 Task: For heading Arial black with underline.  font size for heading18,  'Change the font style of data to'Calibri.  and font size to 9,  Change the alignment of both headline & data to Align center.  In the sheet  Catalyst Sales log 
Action: Mouse moved to (157, 127)
Screenshot: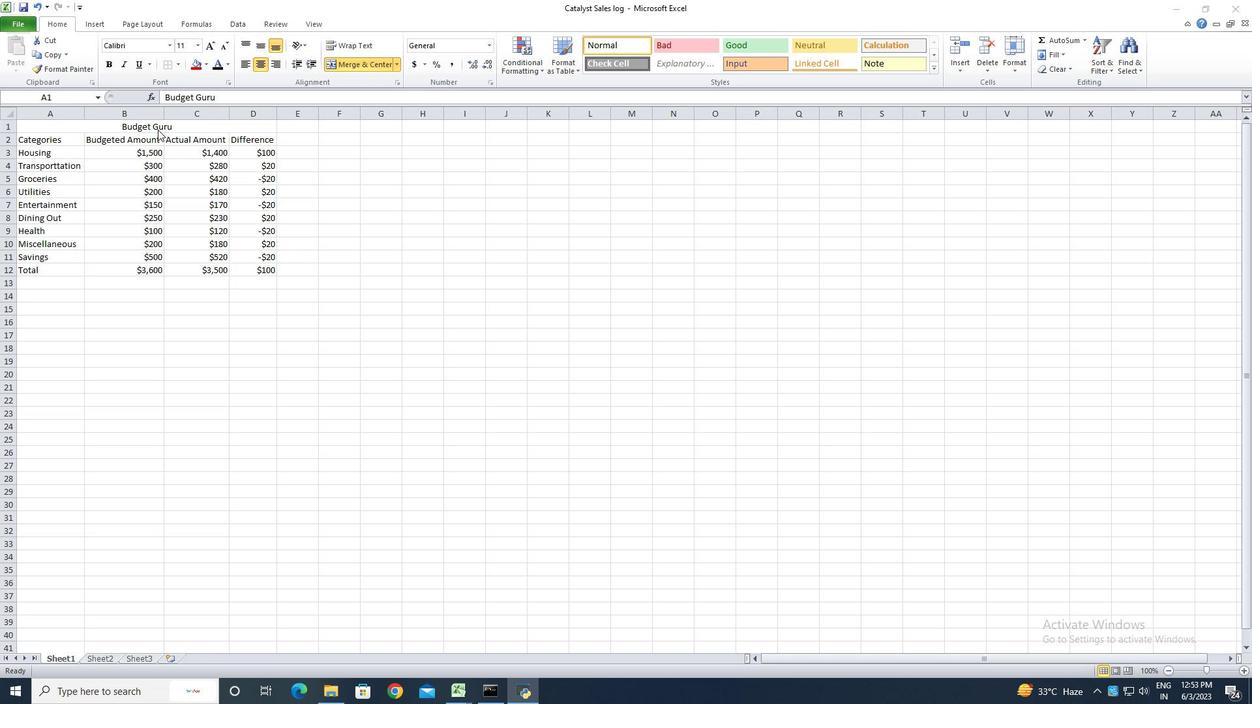 
Action: Mouse pressed left at (157, 127)
Screenshot: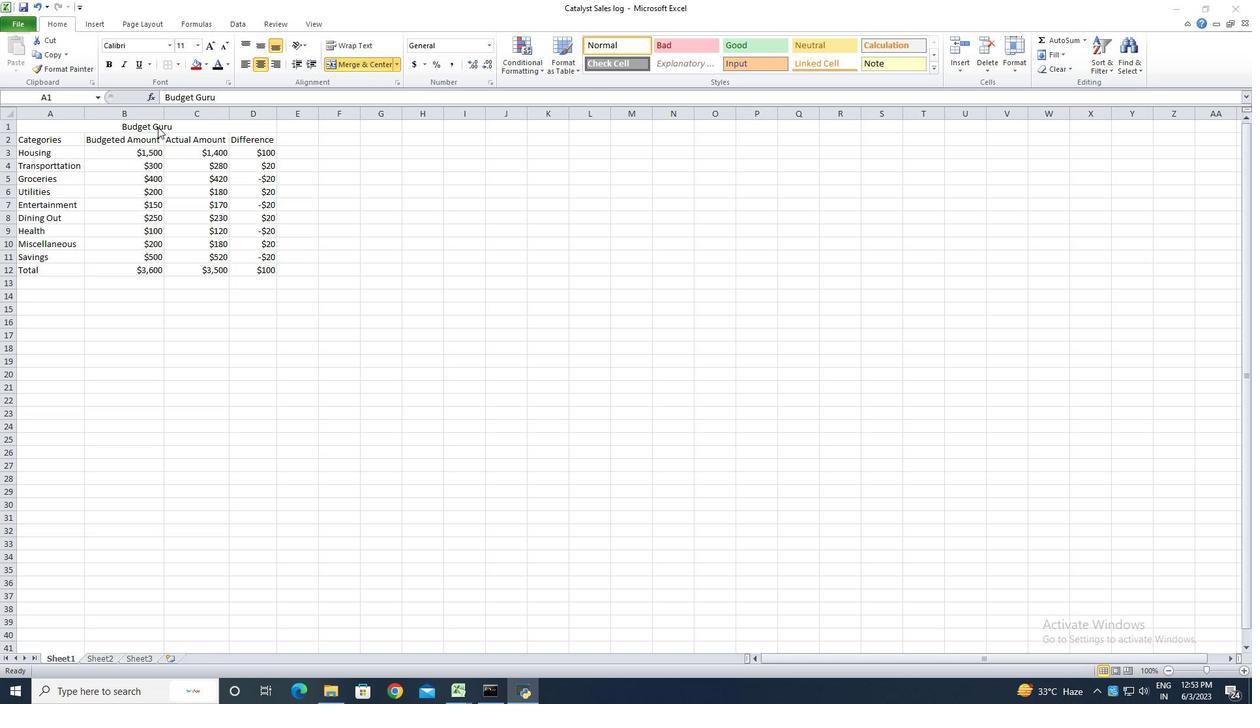 
Action: Mouse moved to (171, 45)
Screenshot: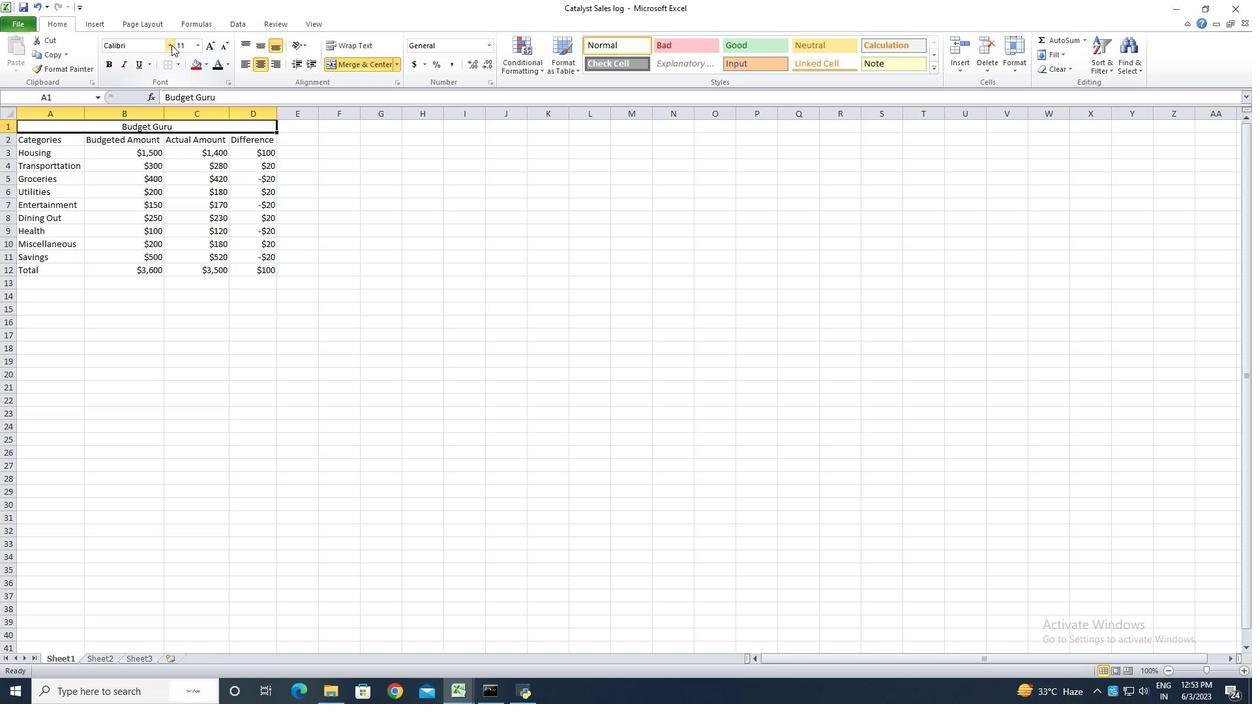 
Action: Mouse pressed left at (171, 45)
Screenshot: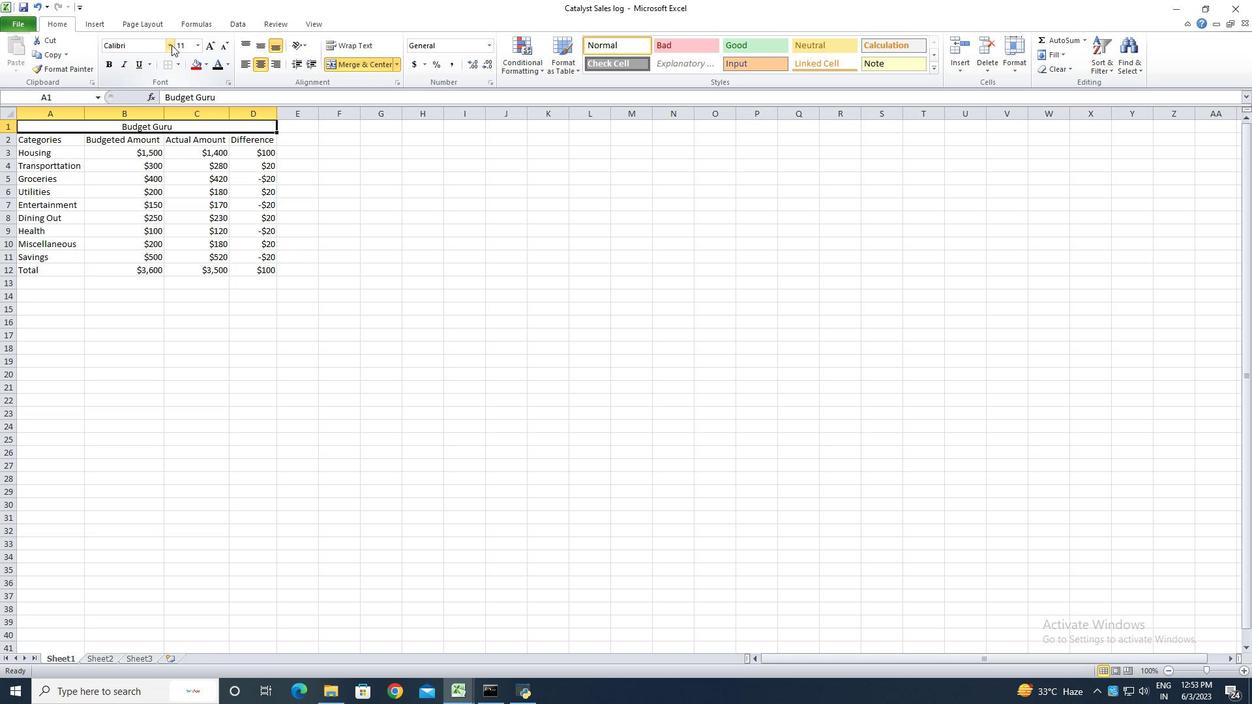 
Action: Mouse moved to (145, 165)
Screenshot: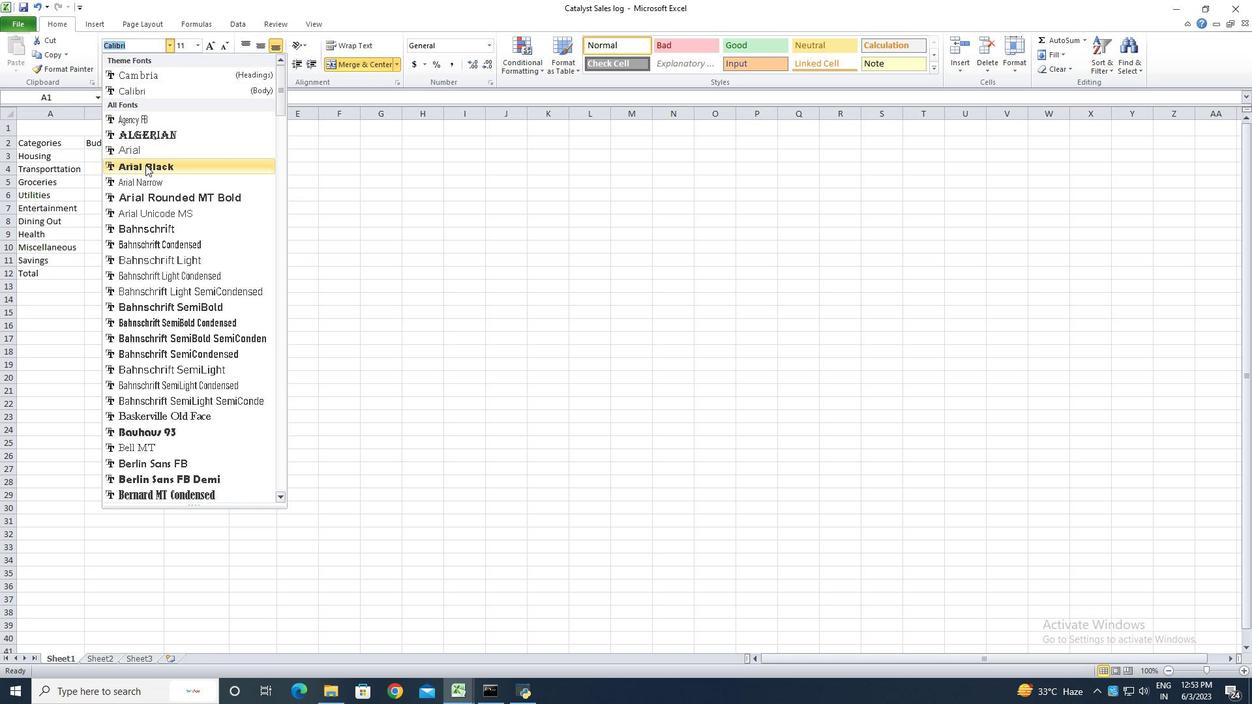 
Action: Mouse pressed left at (145, 165)
Screenshot: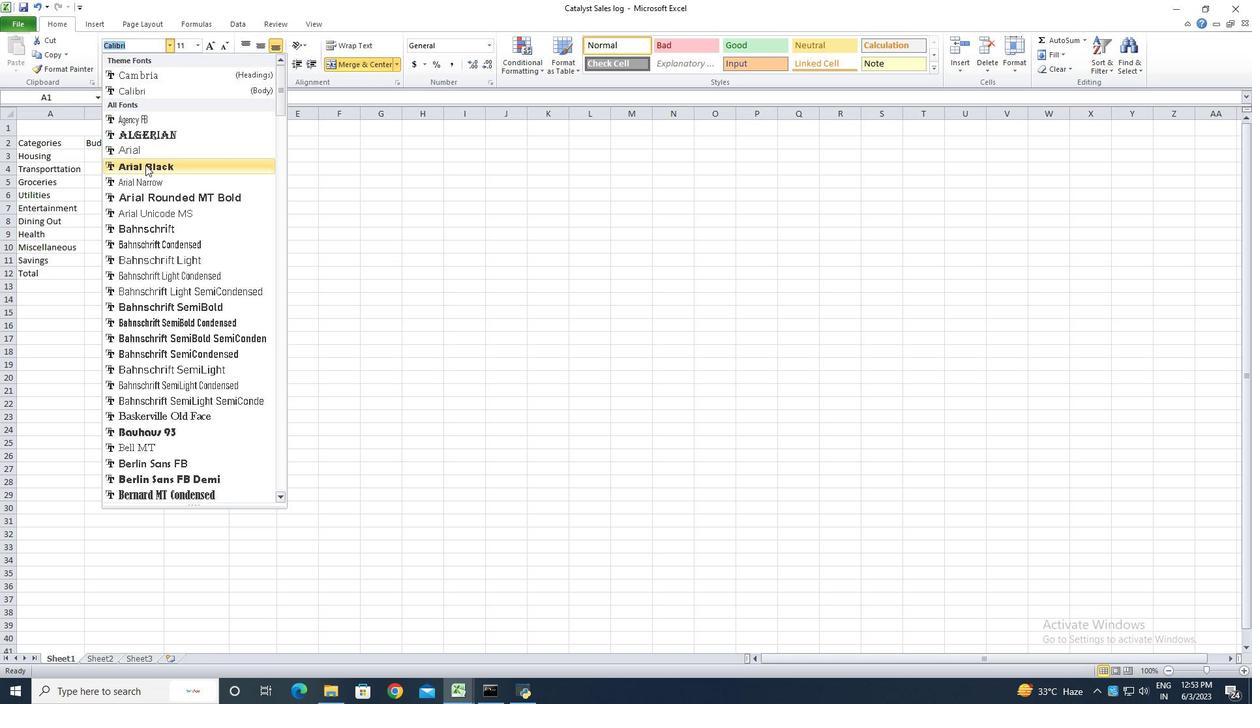 
Action: Mouse moved to (149, 65)
Screenshot: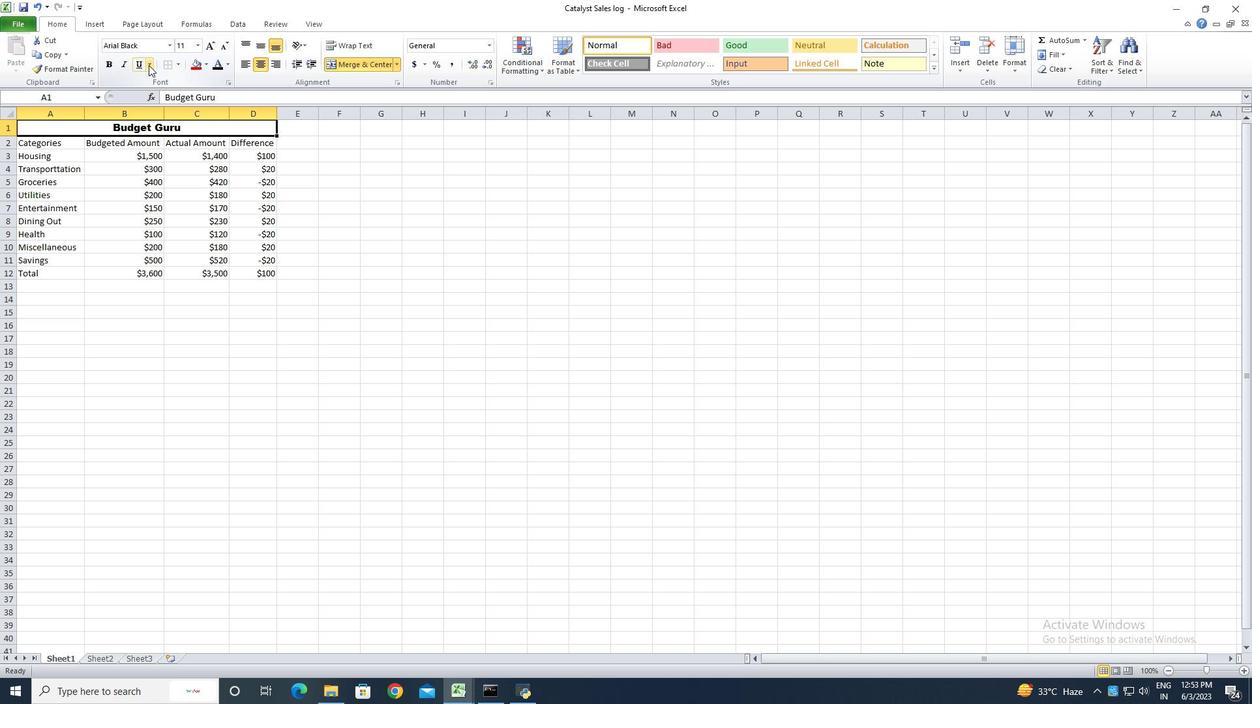 
Action: Mouse pressed left at (149, 65)
Screenshot: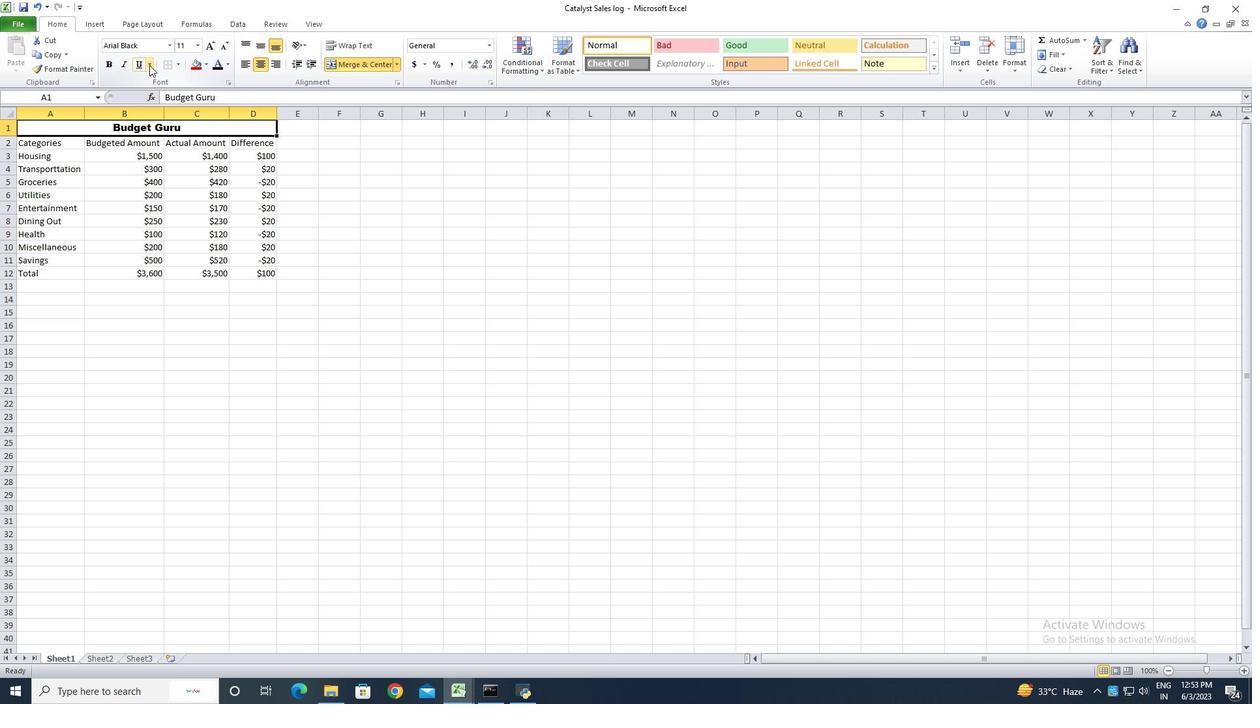 
Action: Mouse moved to (160, 78)
Screenshot: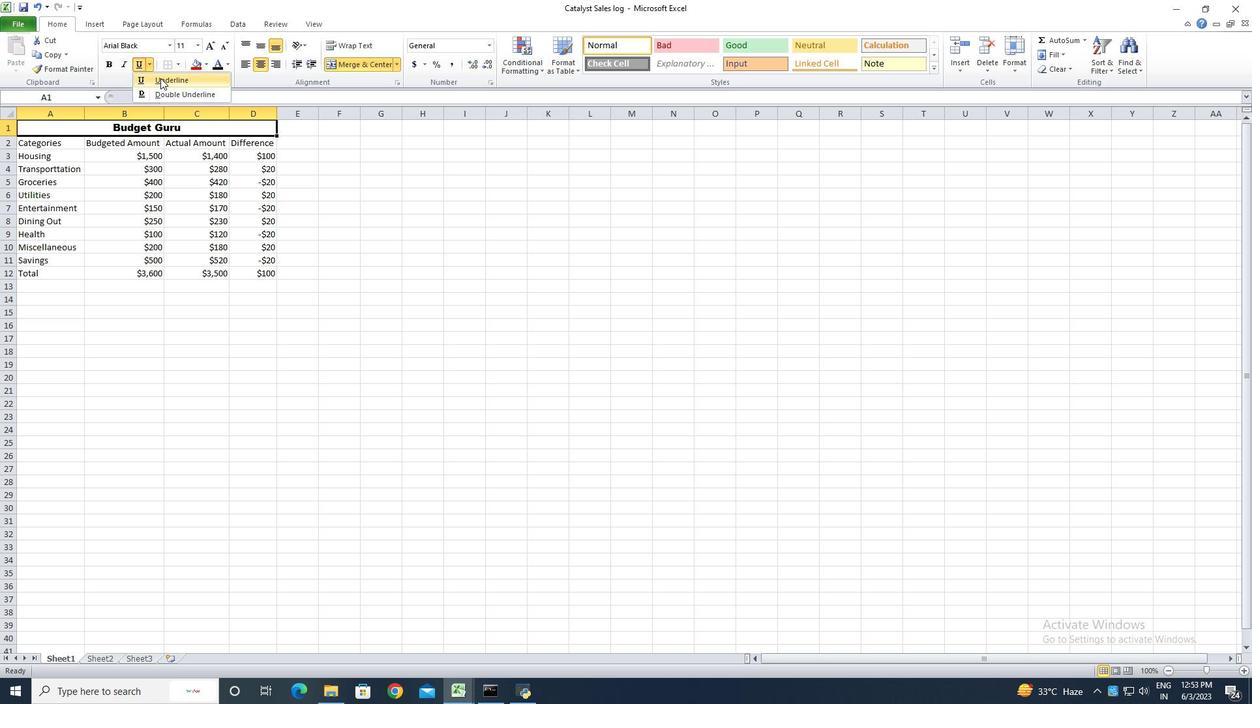 
Action: Mouse pressed left at (160, 78)
Screenshot: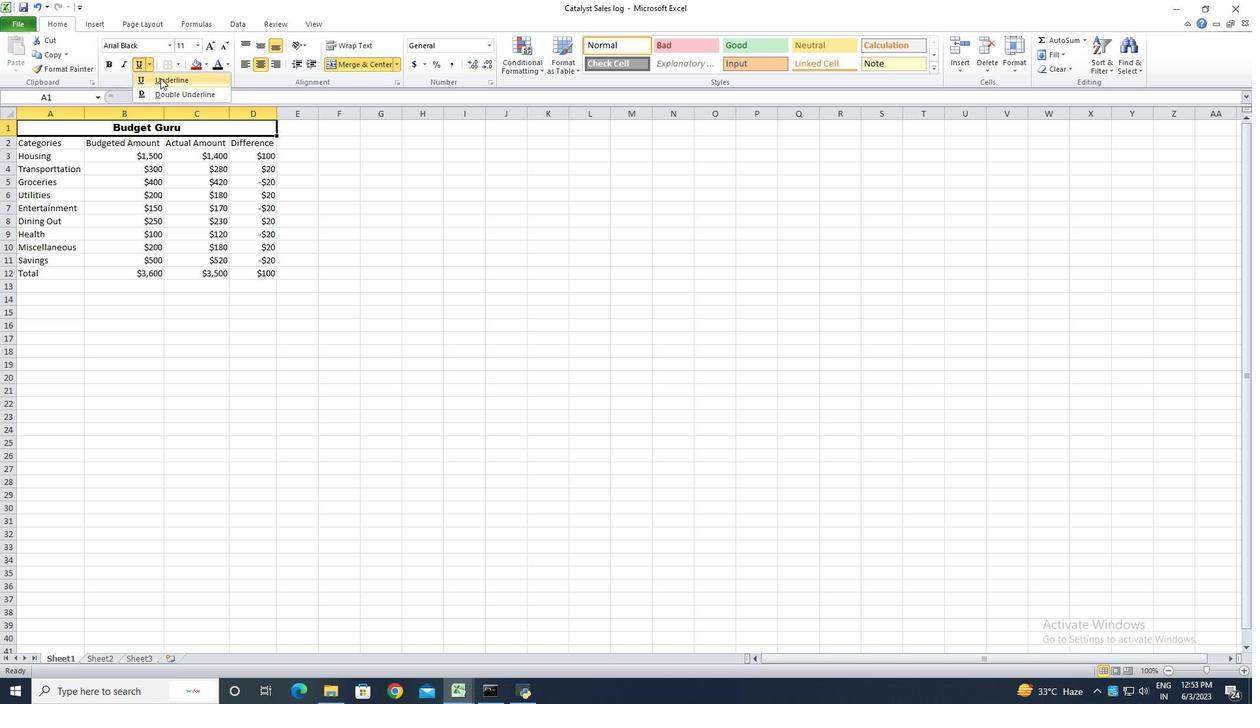 
Action: Mouse moved to (210, 43)
Screenshot: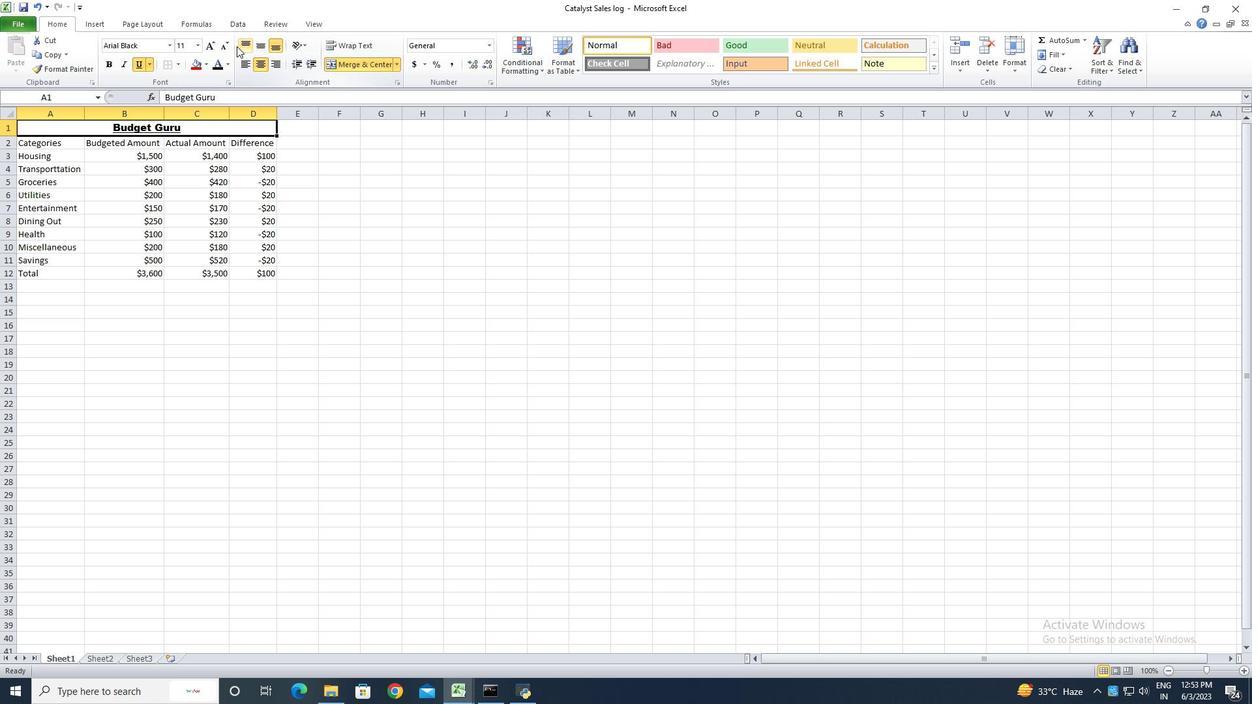 
Action: Mouse pressed left at (210, 43)
Screenshot: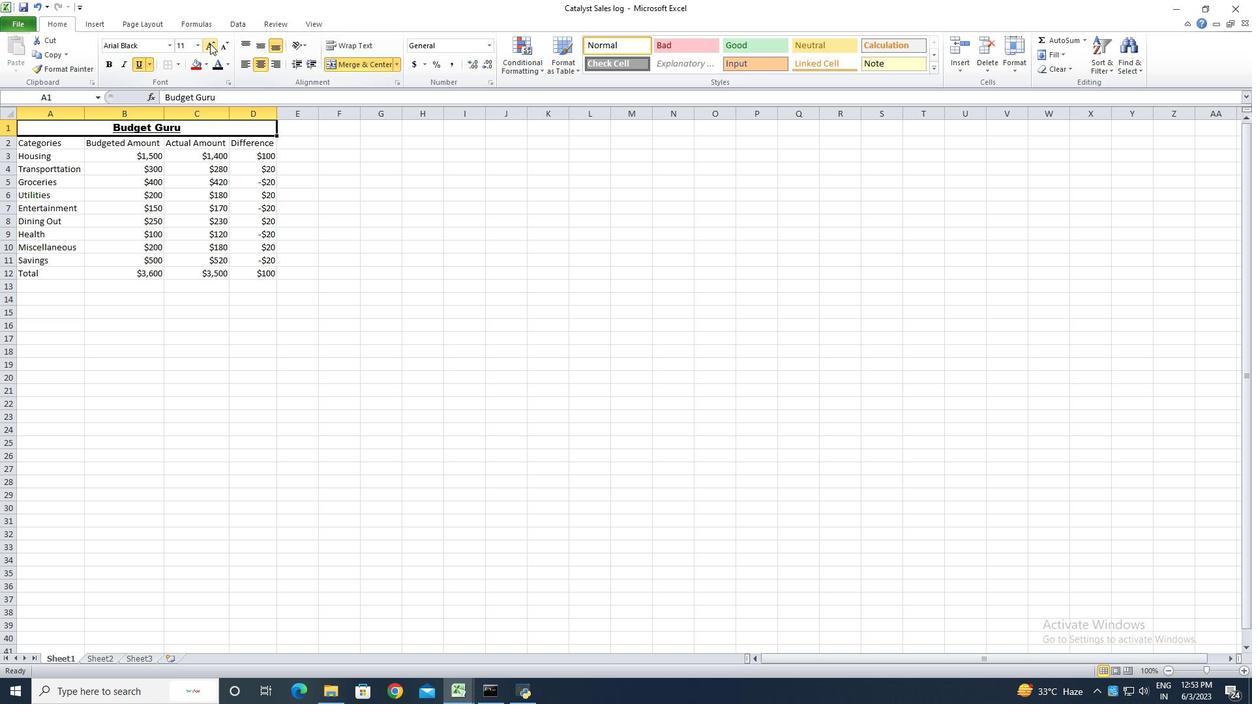
Action: Mouse pressed left at (210, 43)
Screenshot: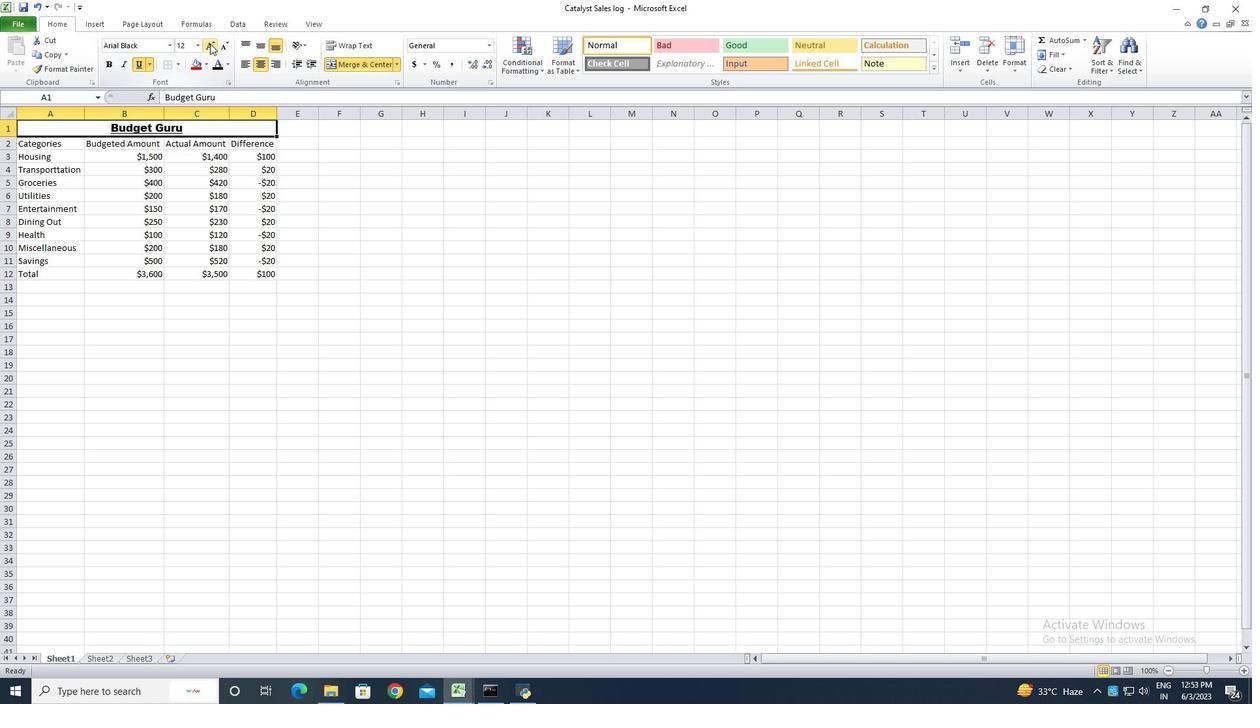 
Action: Mouse pressed left at (210, 43)
Screenshot: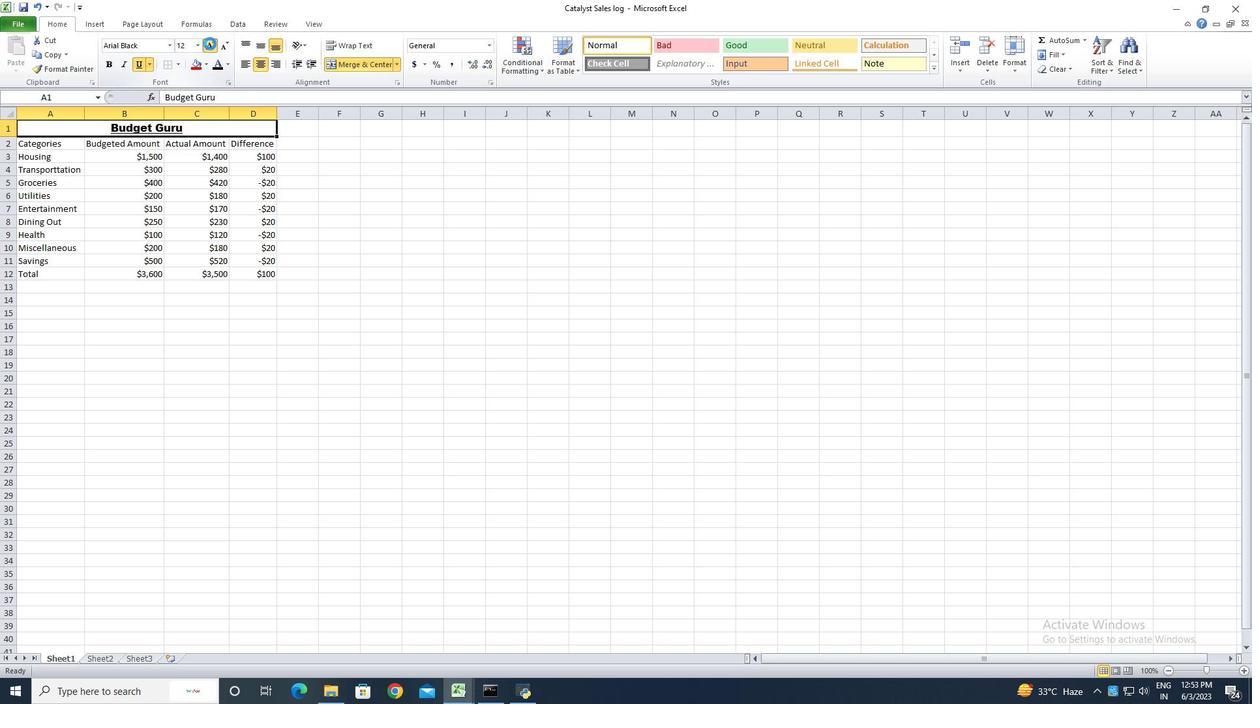 
Action: Mouse pressed left at (210, 43)
Screenshot: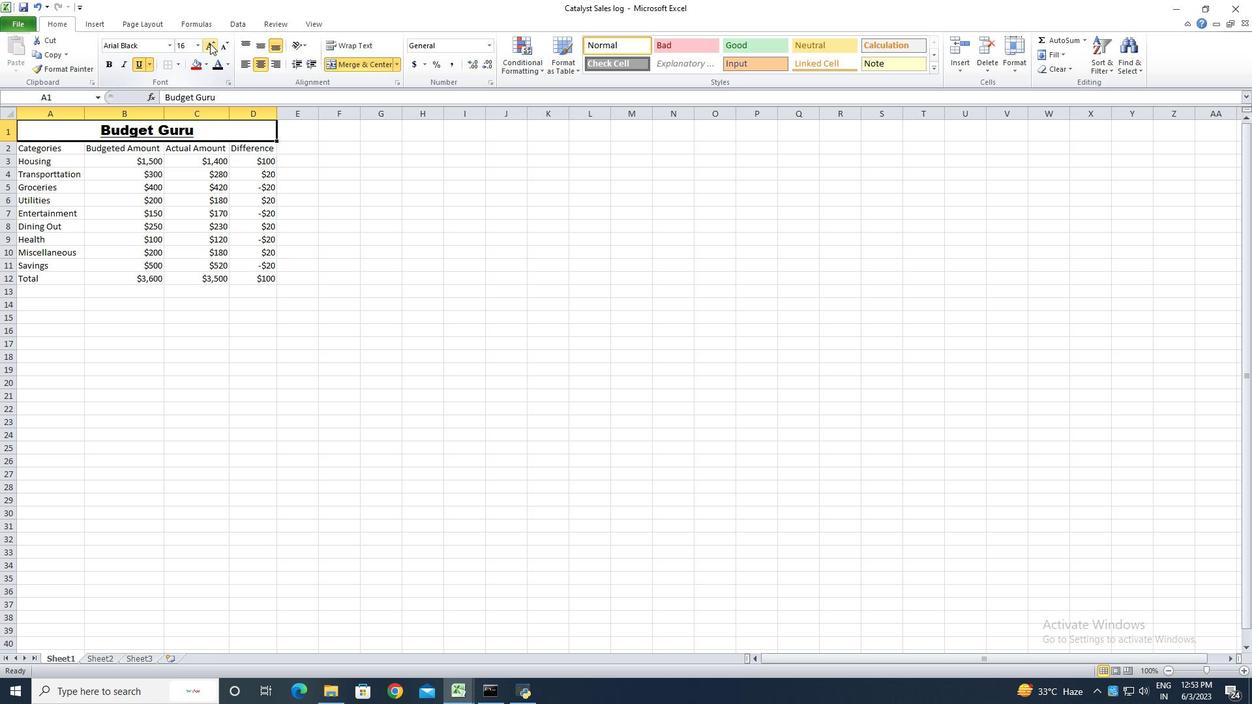 
Action: Mouse moved to (142, 369)
Screenshot: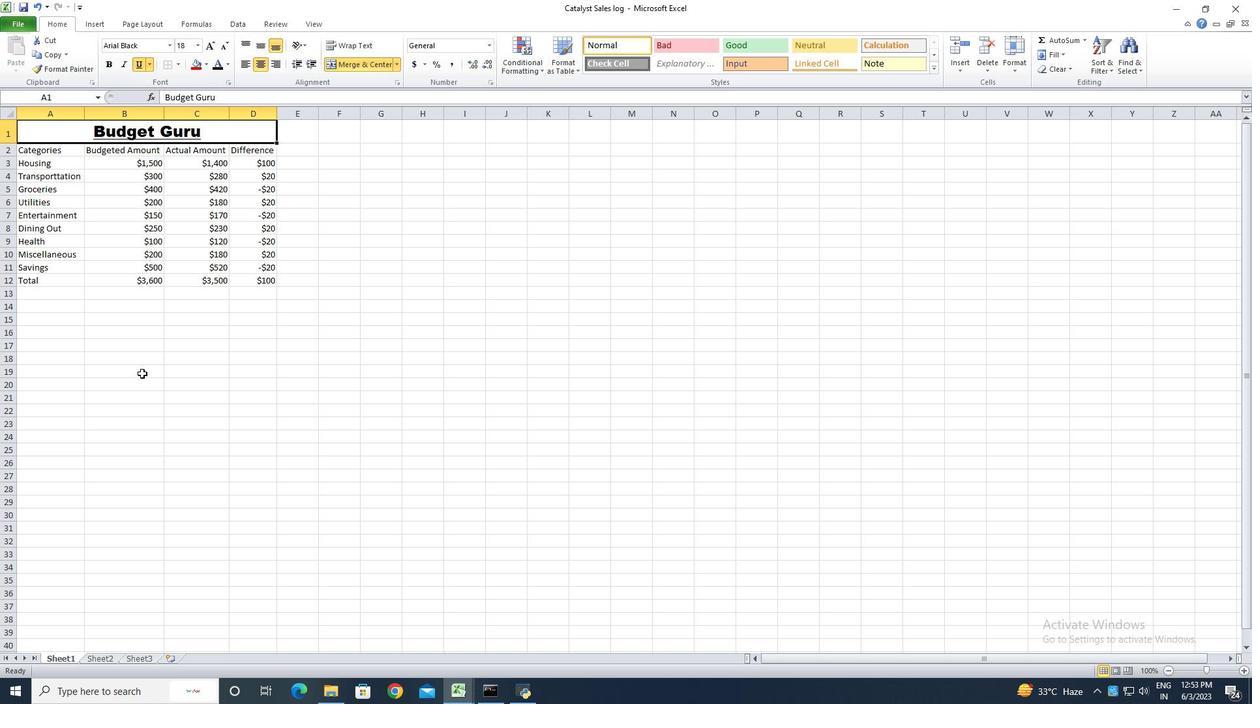 
Action: Mouse pressed left at (142, 369)
Screenshot: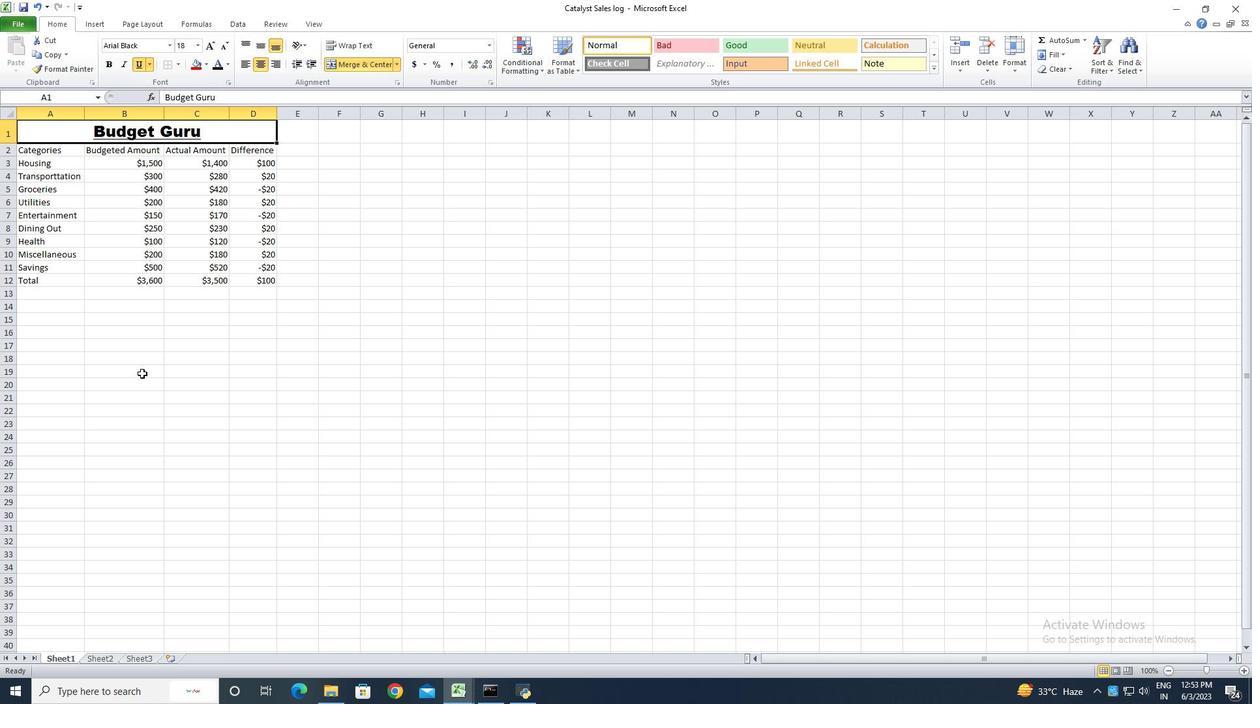 
Action: Mouse moved to (50, 149)
Screenshot: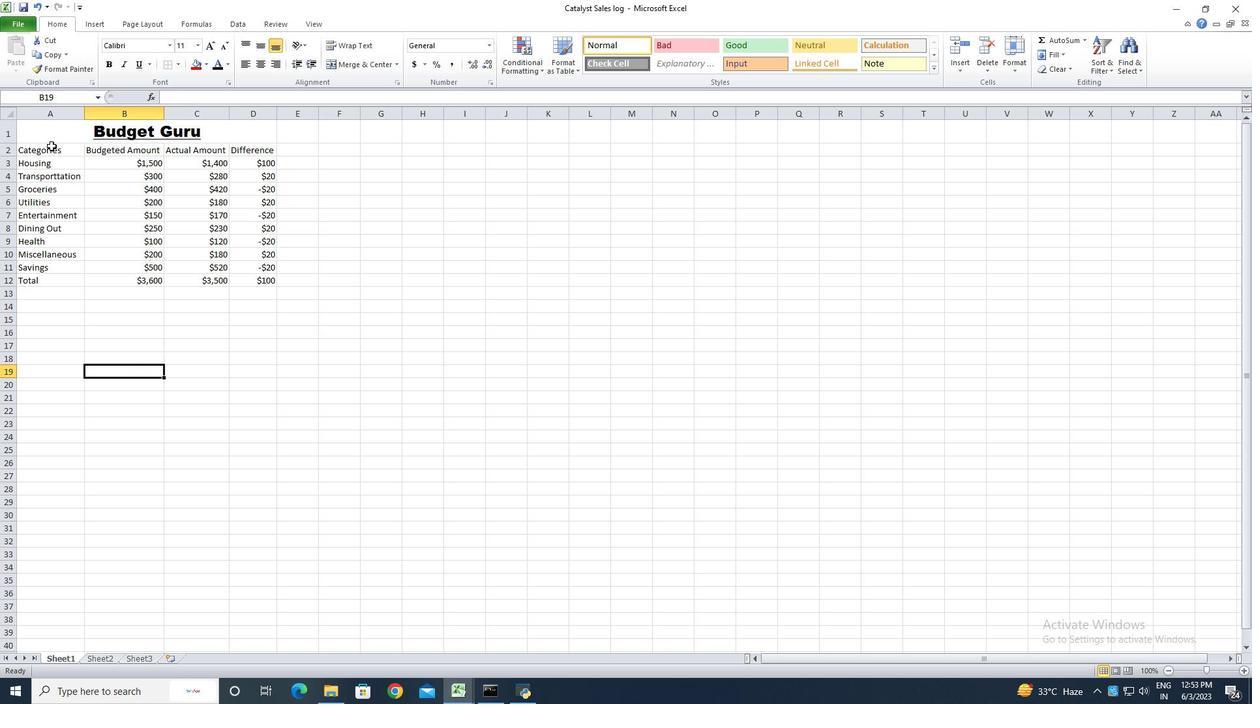 
Action: Mouse pressed left at (50, 149)
Screenshot: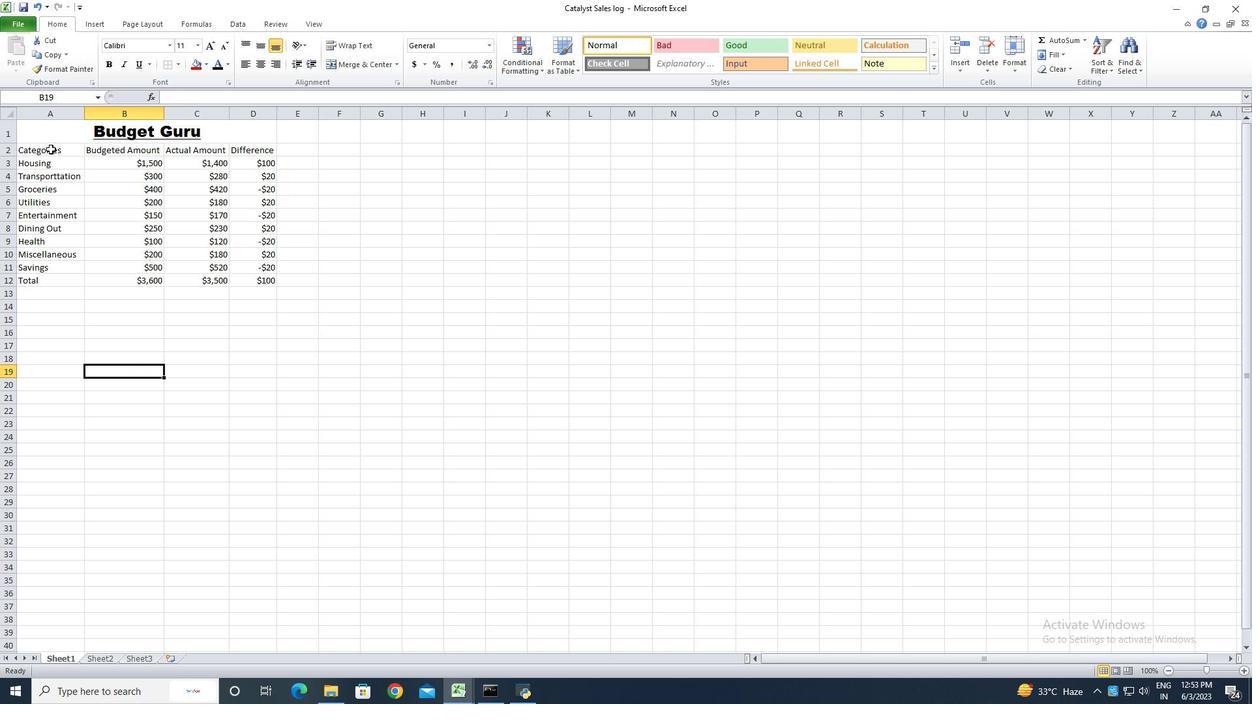 
Action: Mouse moved to (170, 47)
Screenshot: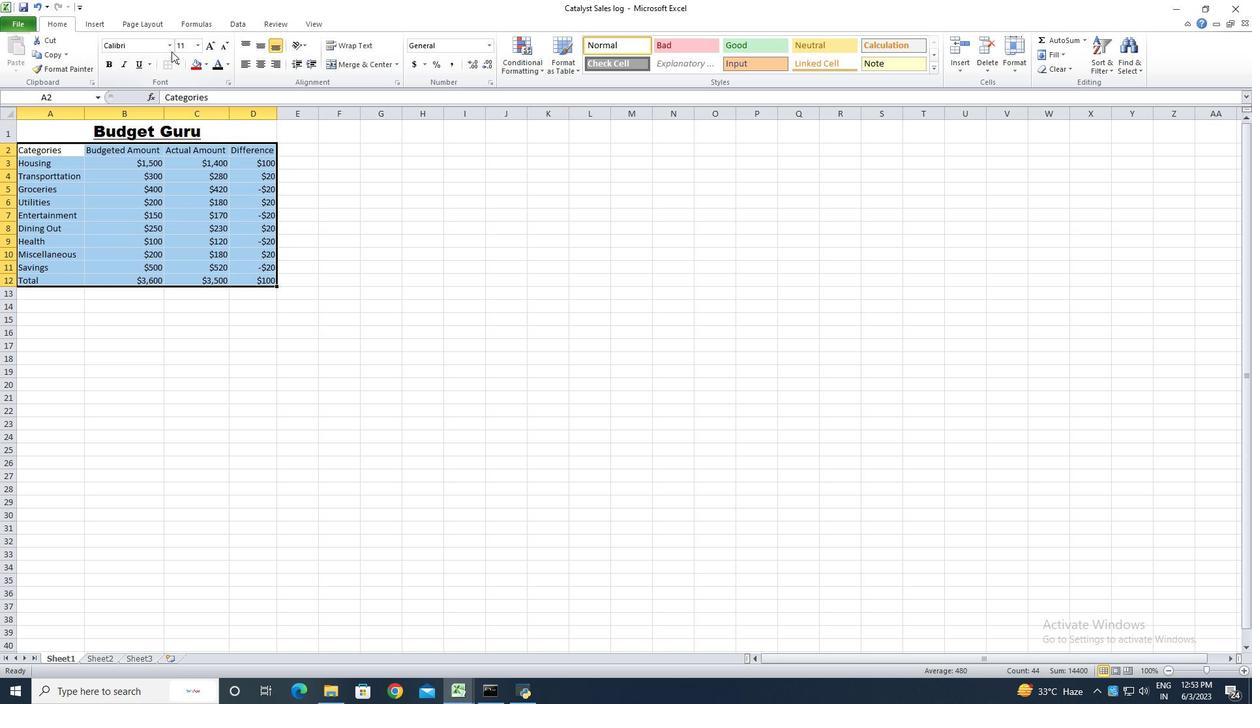 
Action: Mouse pressed left at (170, 47)
Screenshot: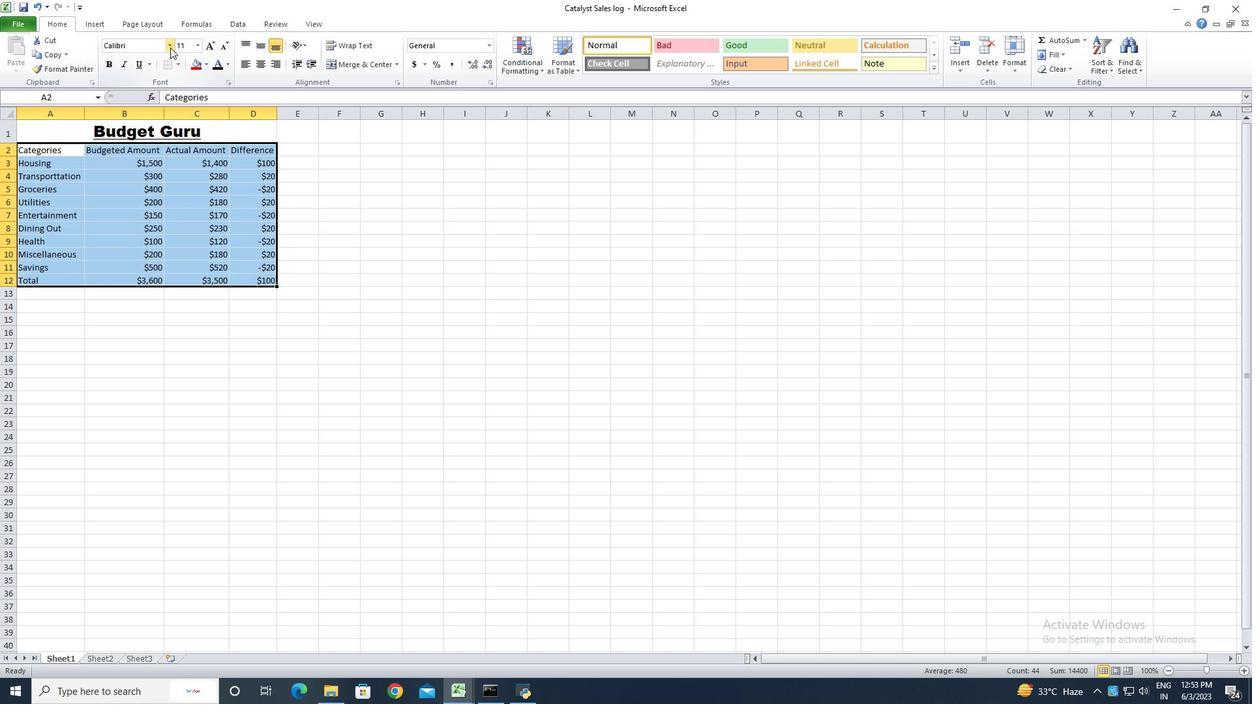 
Action: Mouse moved to (159, 93)
Screenshot: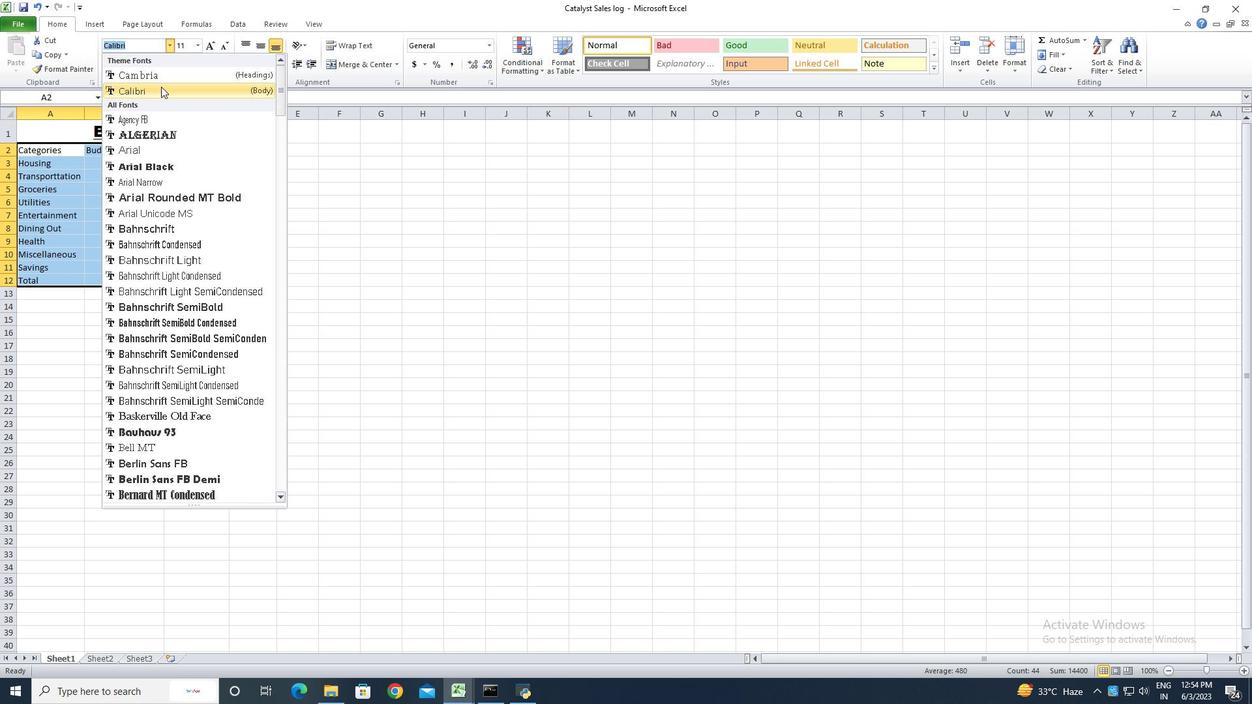 
Action: Mouse pressed left at (159, 93)
Screenshot: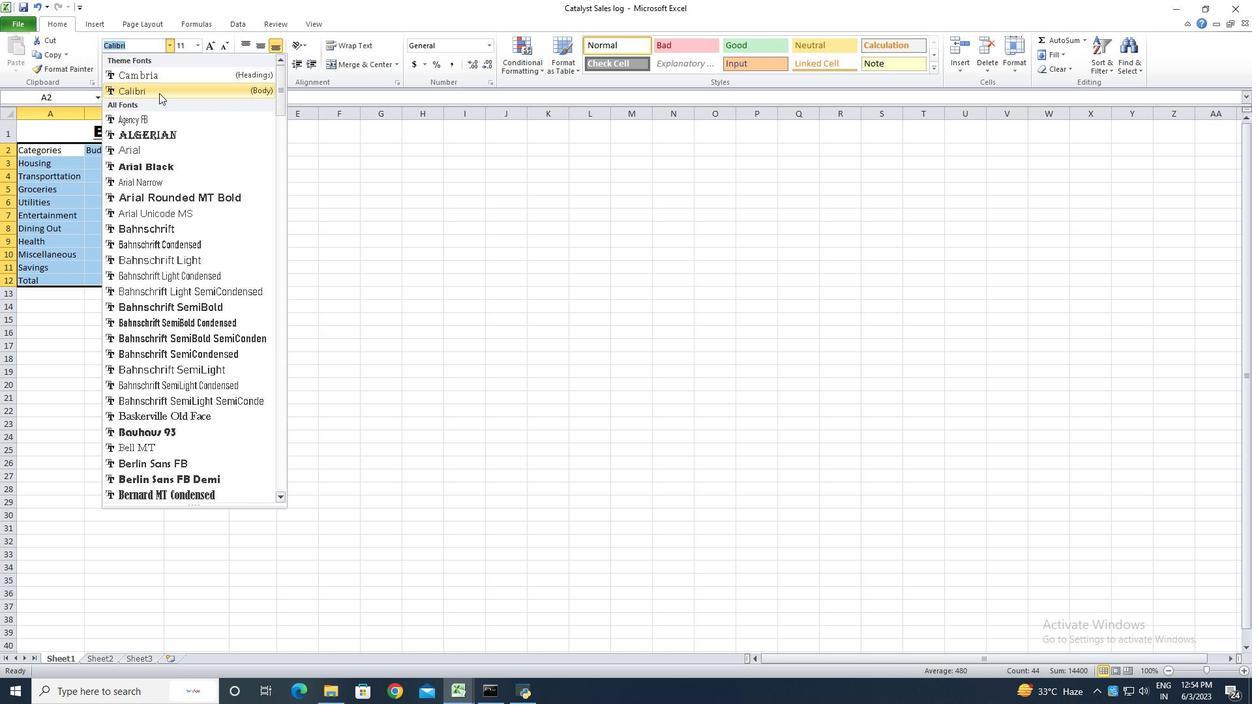 
Action: Mouse moved to (225, 46)
Screenshot: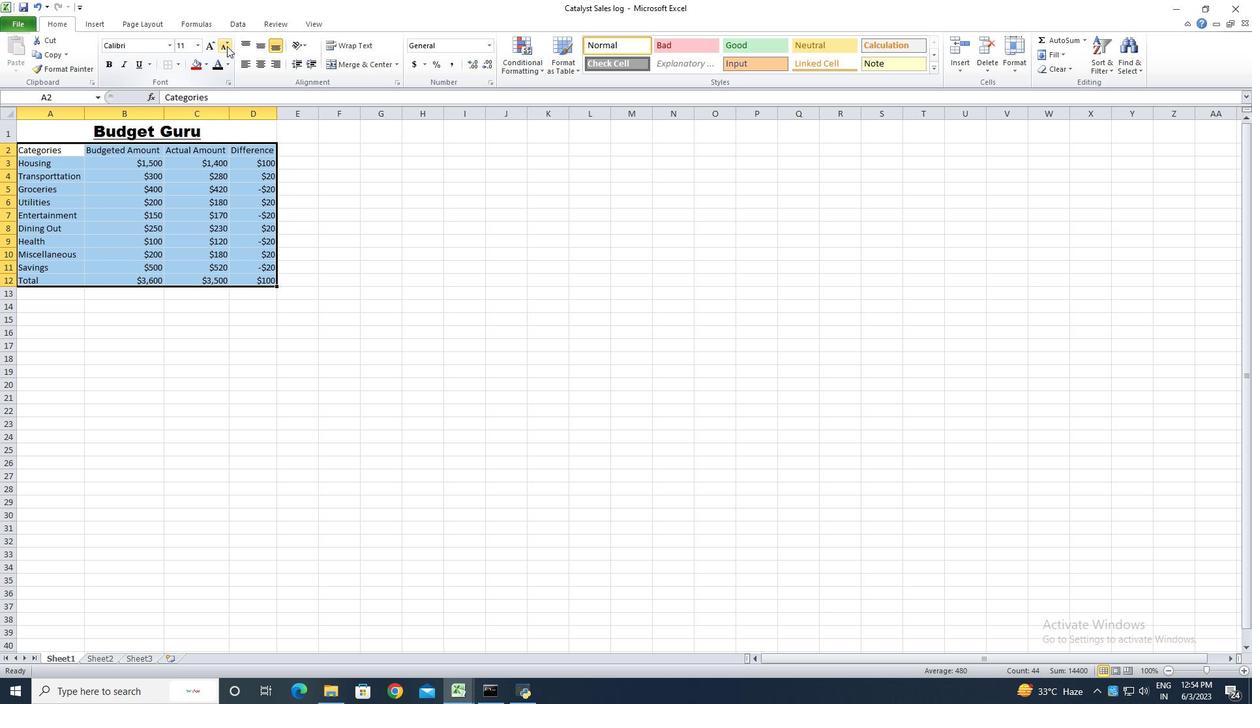 
Action: Mouse pressed left at (225, 46)
Screenshot: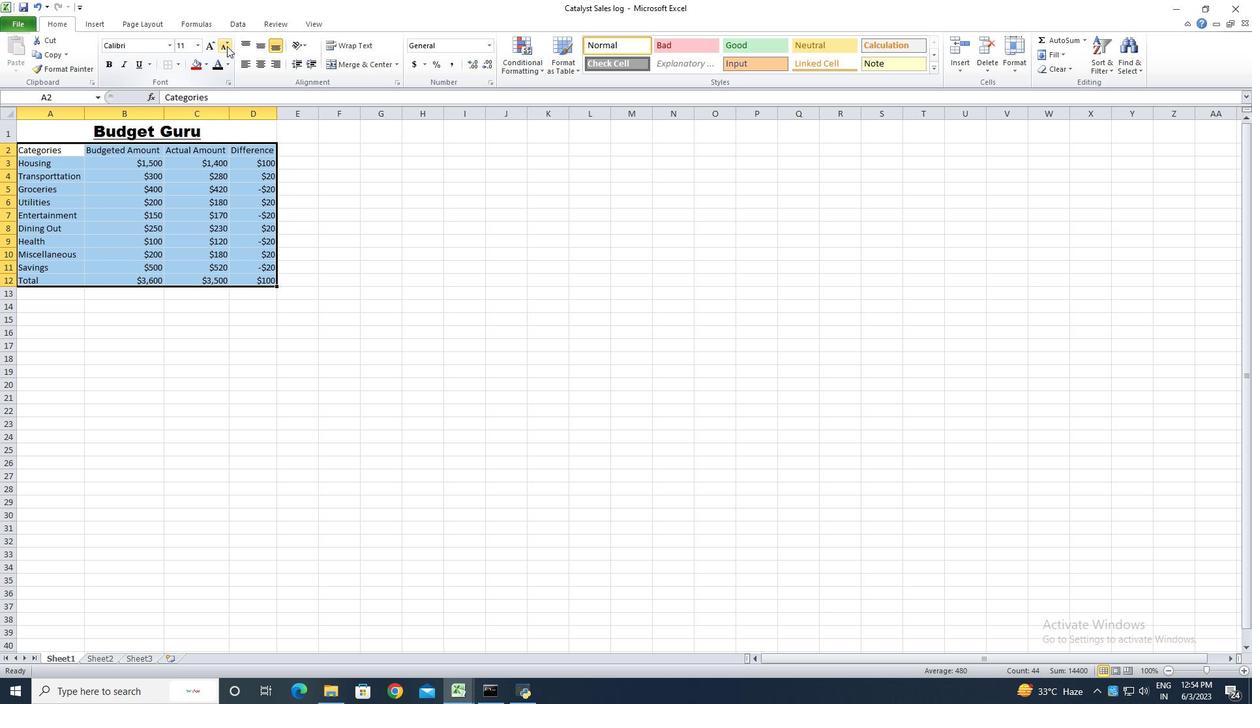 
Action: Mouse pressed left at (225, 46)
Screenshot: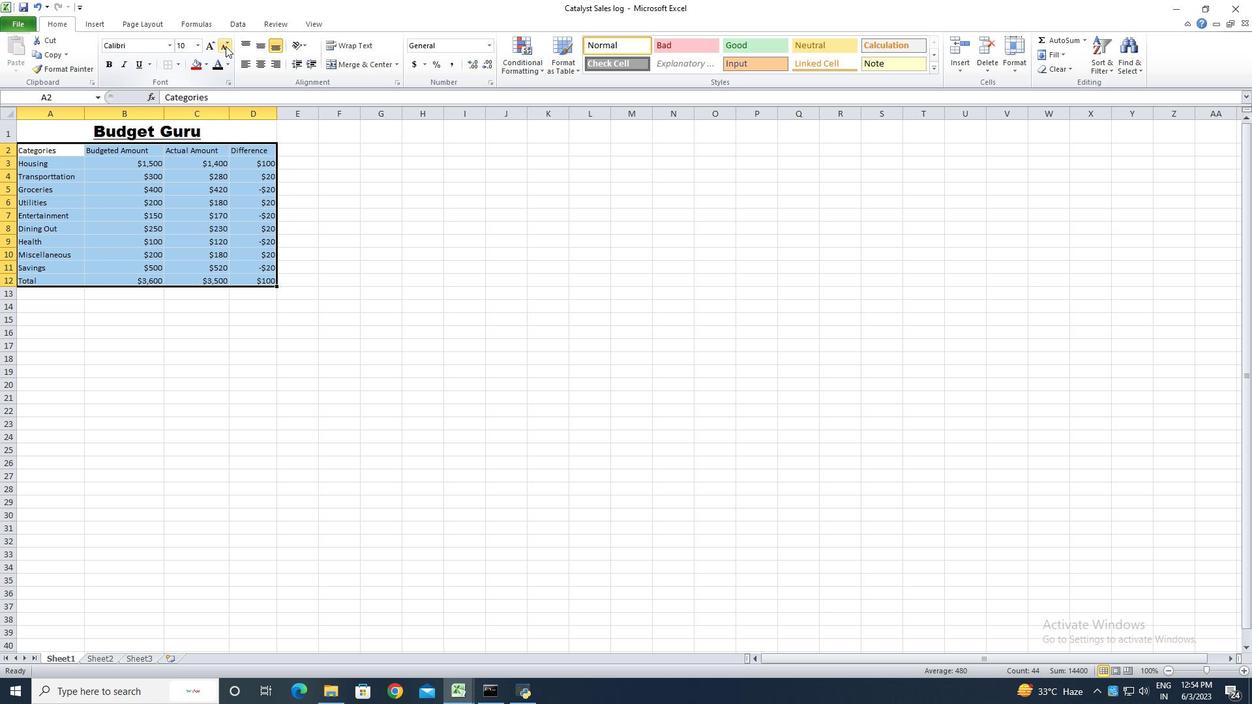 
Action: Mouse moved to (190, 351)
Screenshot: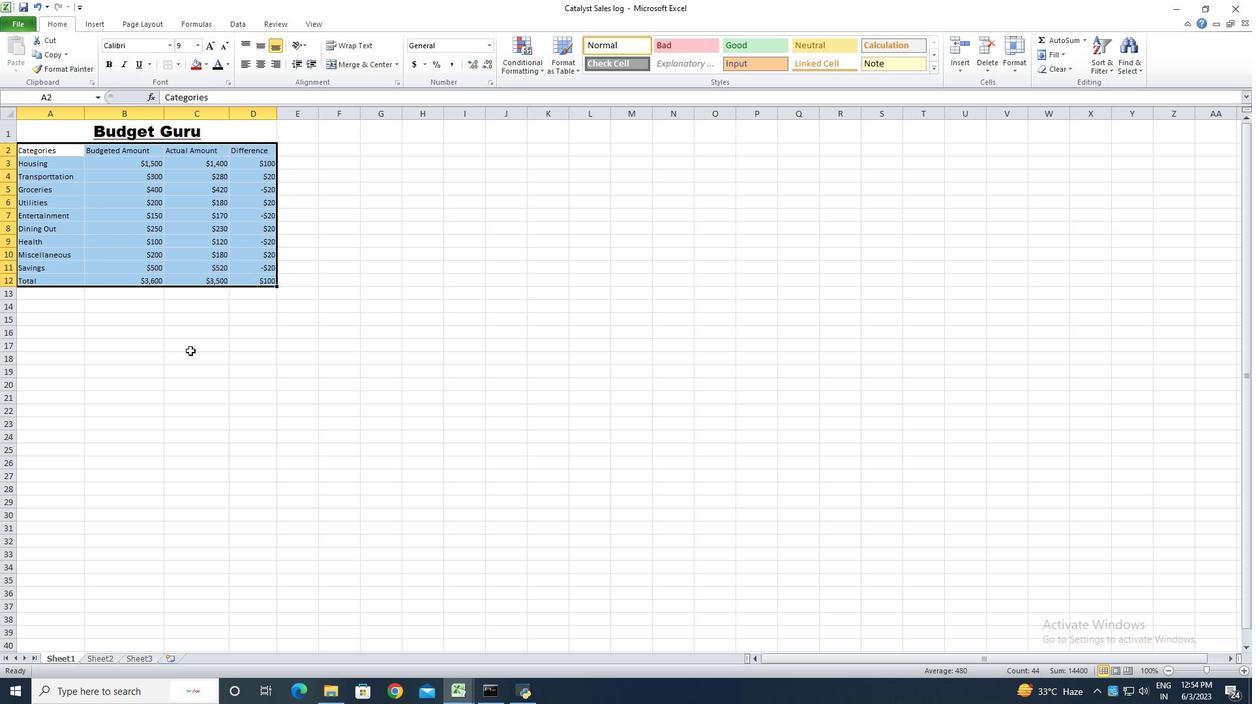 
Action: Mouse pressed left at (190, 351)
Screenshot: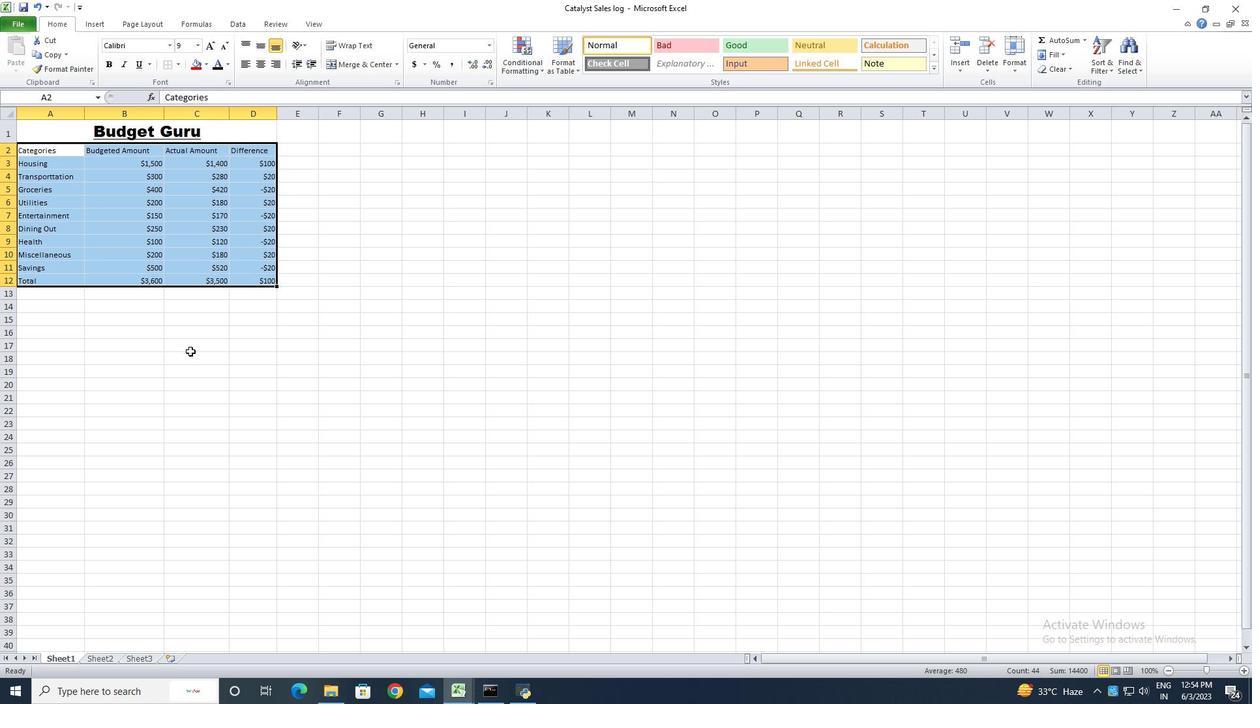 
Action: Mouse moved to (66, 131)
Screenshot: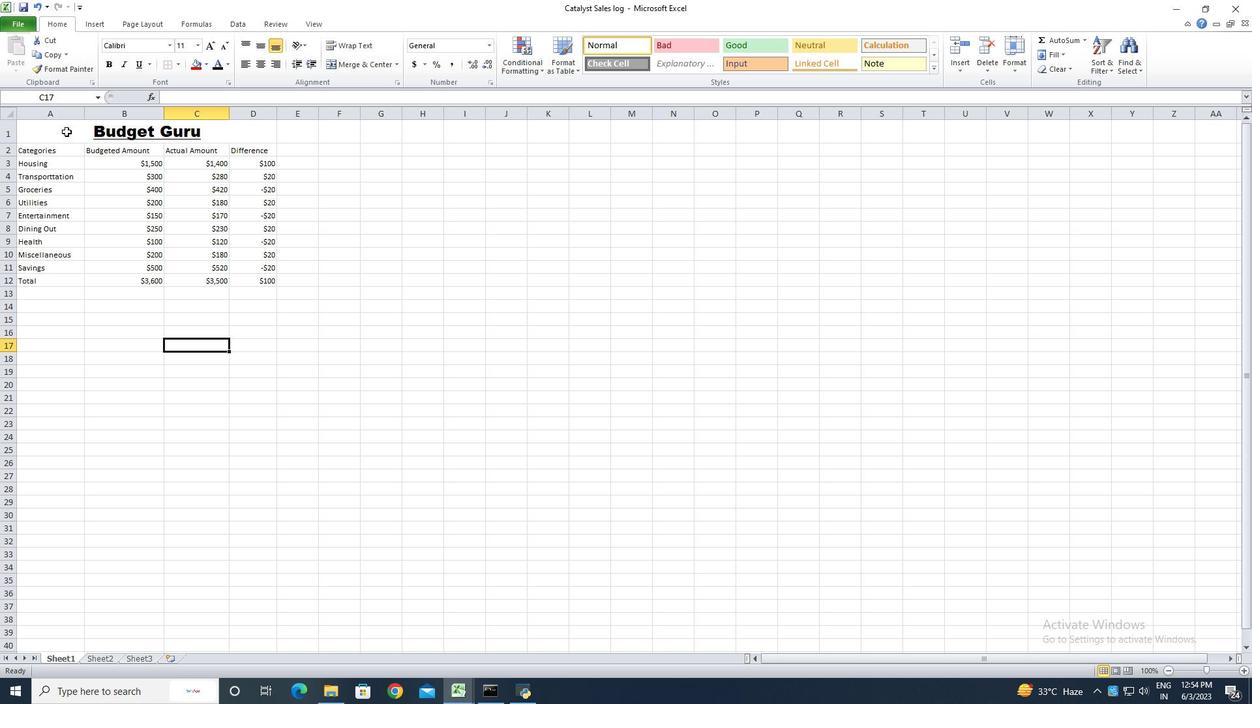 
Action: Mouse pressed left at (66, 131)
Screenshot: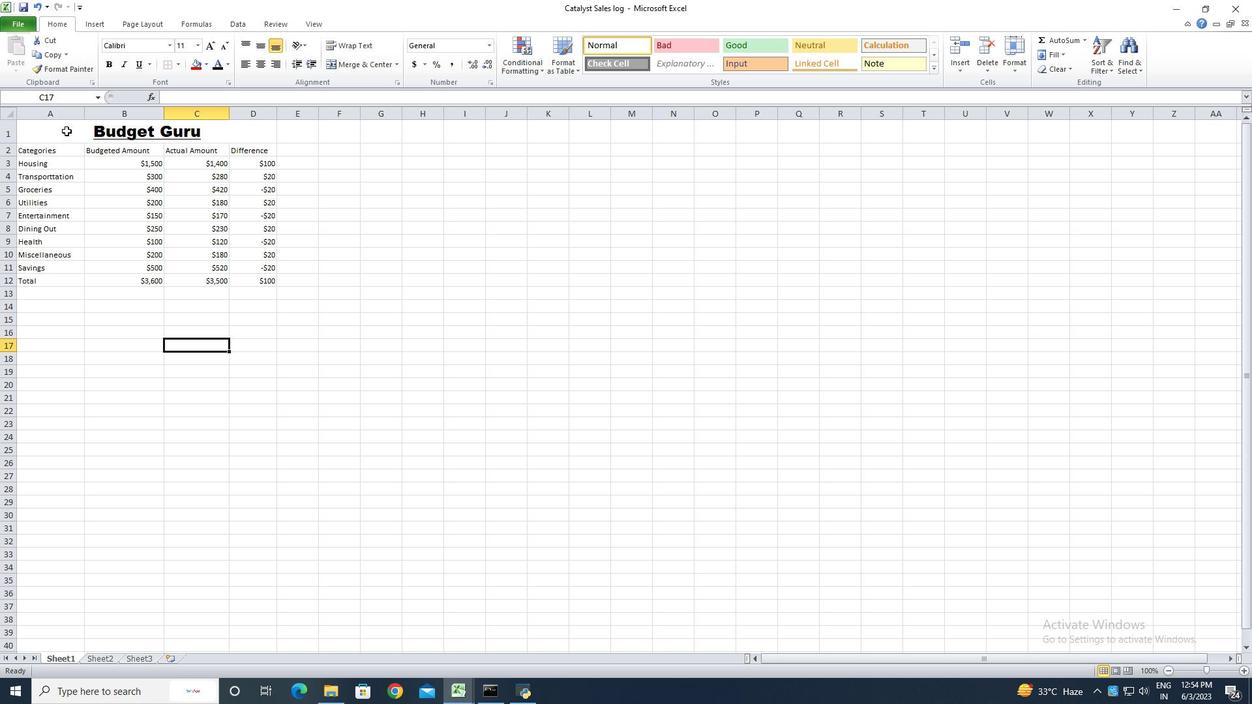 
Action: Mouse moved to (258, 65)
Screenshot: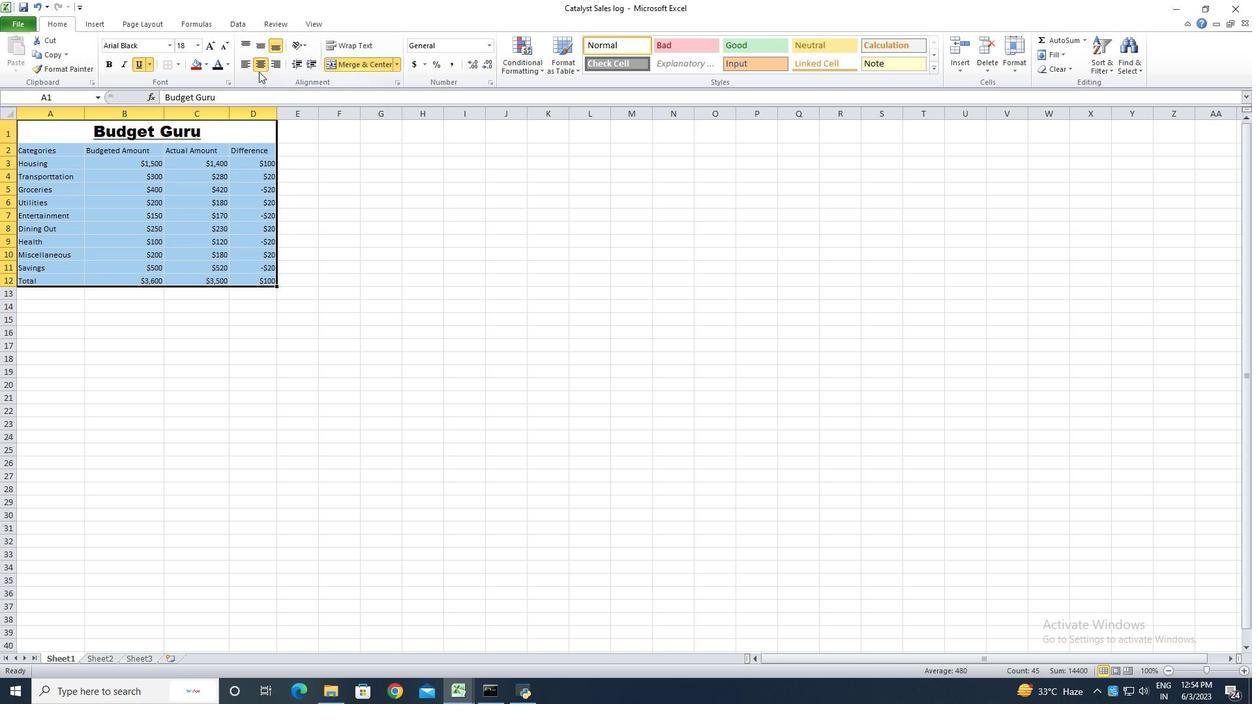 
Action: Mouse pressed left at (258, 65)
Screenshot: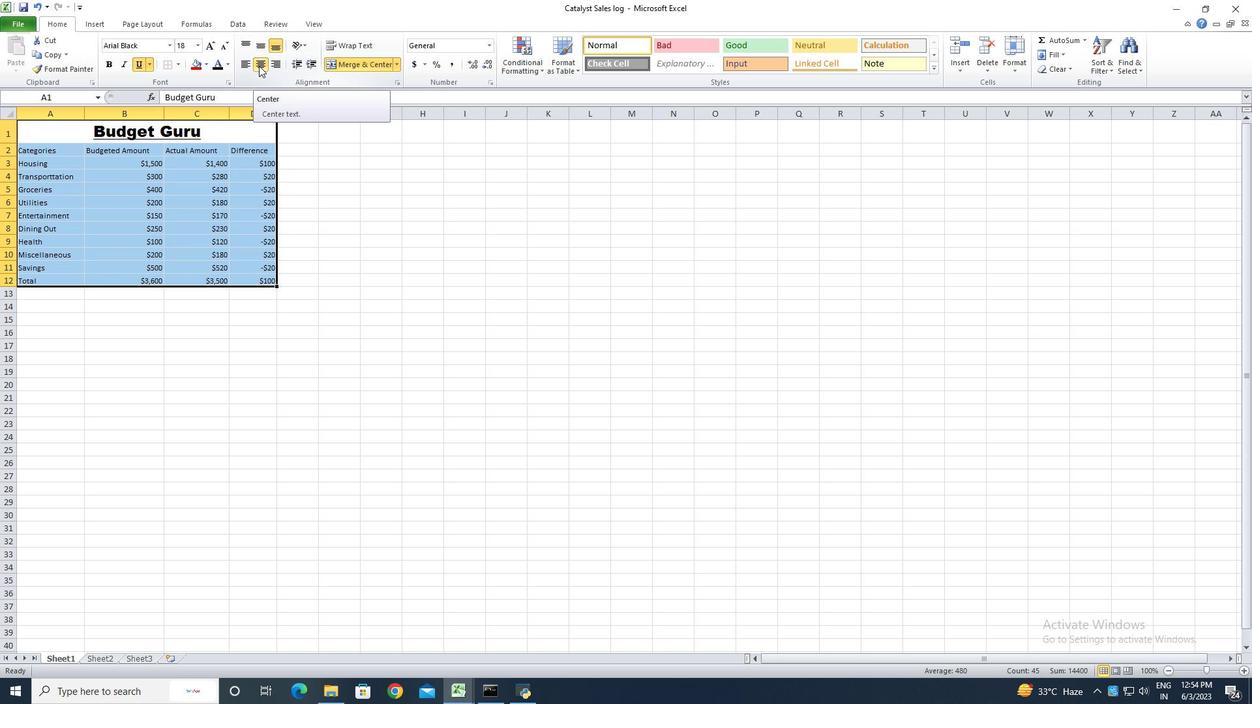 
Action: Mouse pressed left at (258, 65)
Screenshot: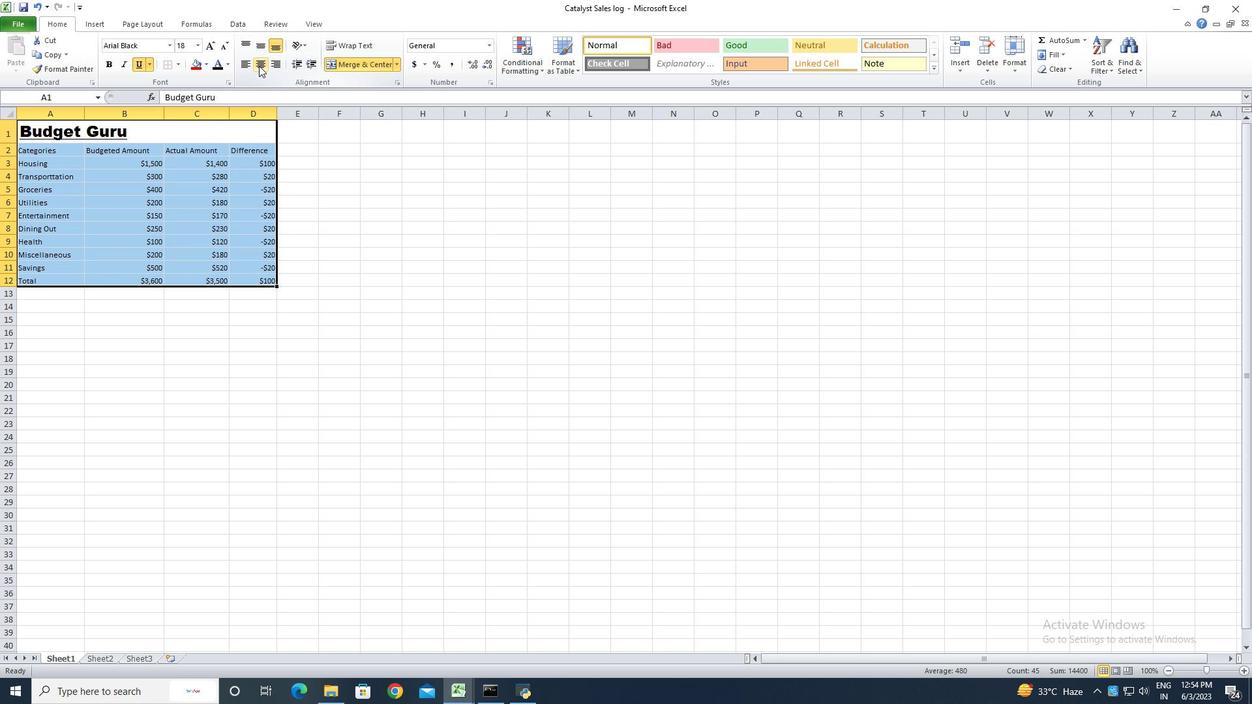 
Action: Mouse moved to (283, 365)
Screenshot: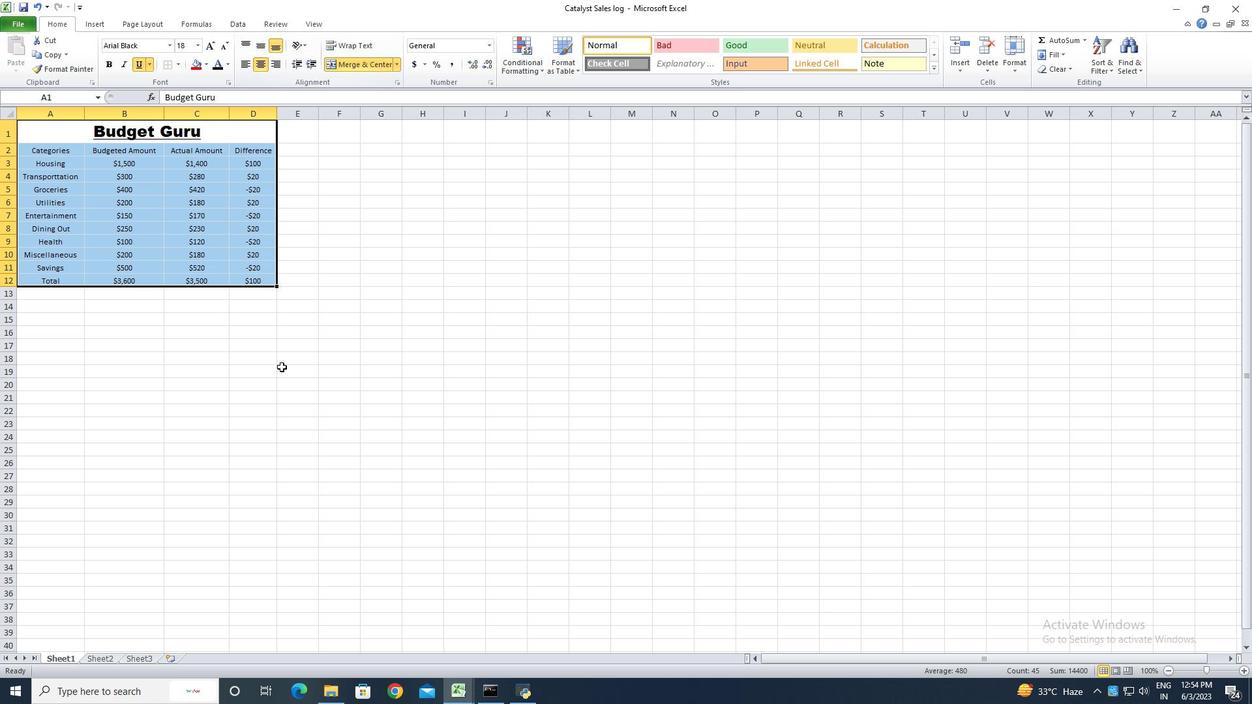 
Action: Mouse pressed left at (283, 365)
Screenshot: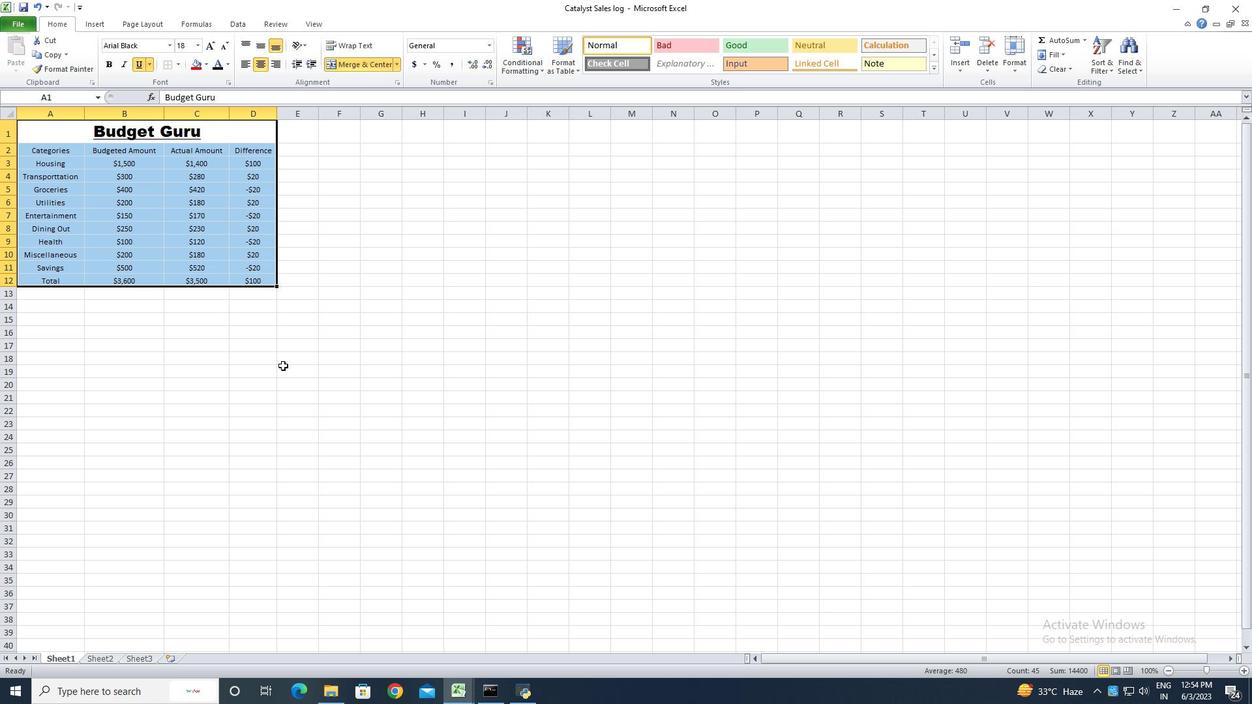 
Action: Mouse moved to (277, 358)
Screenshot: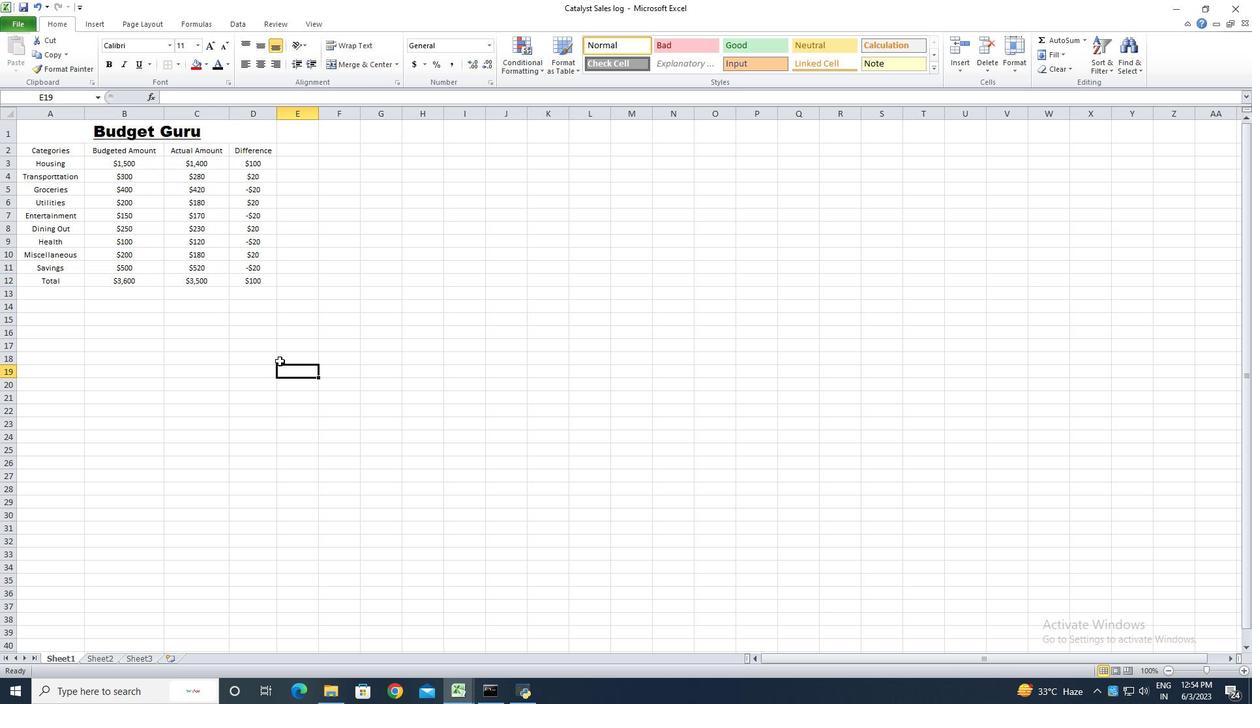 
Action: Key pressed ctrl+S
Screenshot: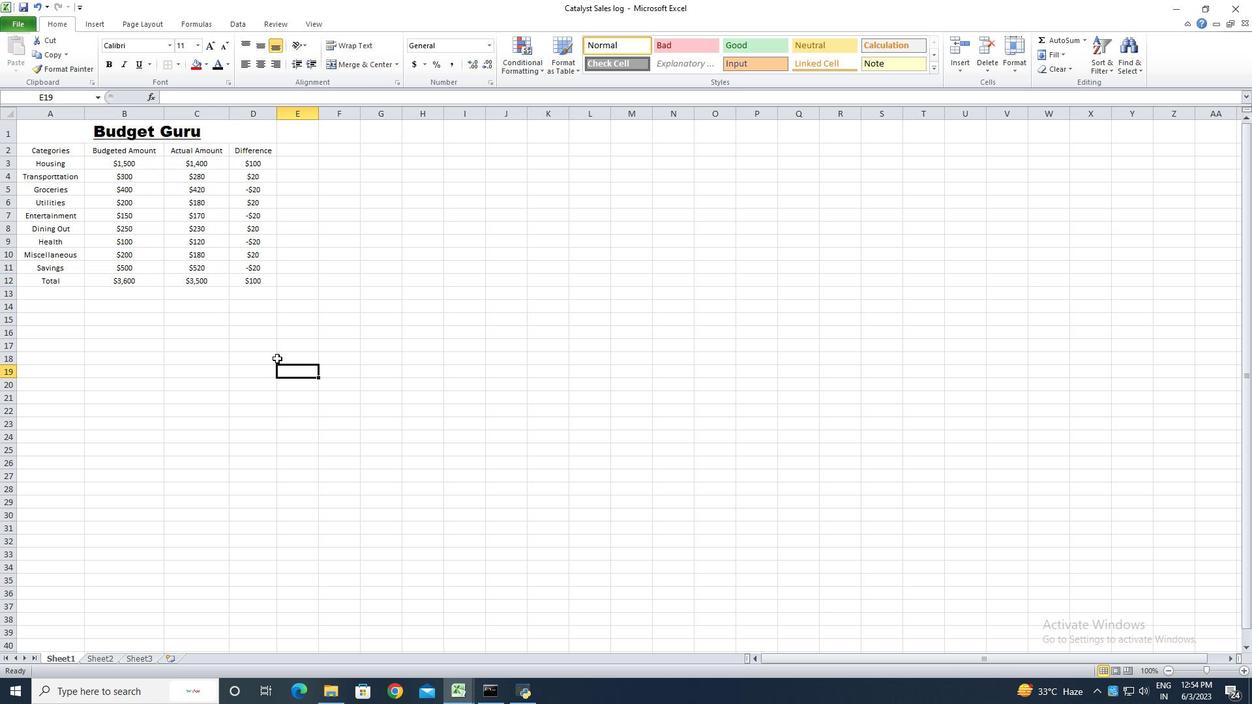 
Action: Mouse pressed left at (277, 358)
Screenshot: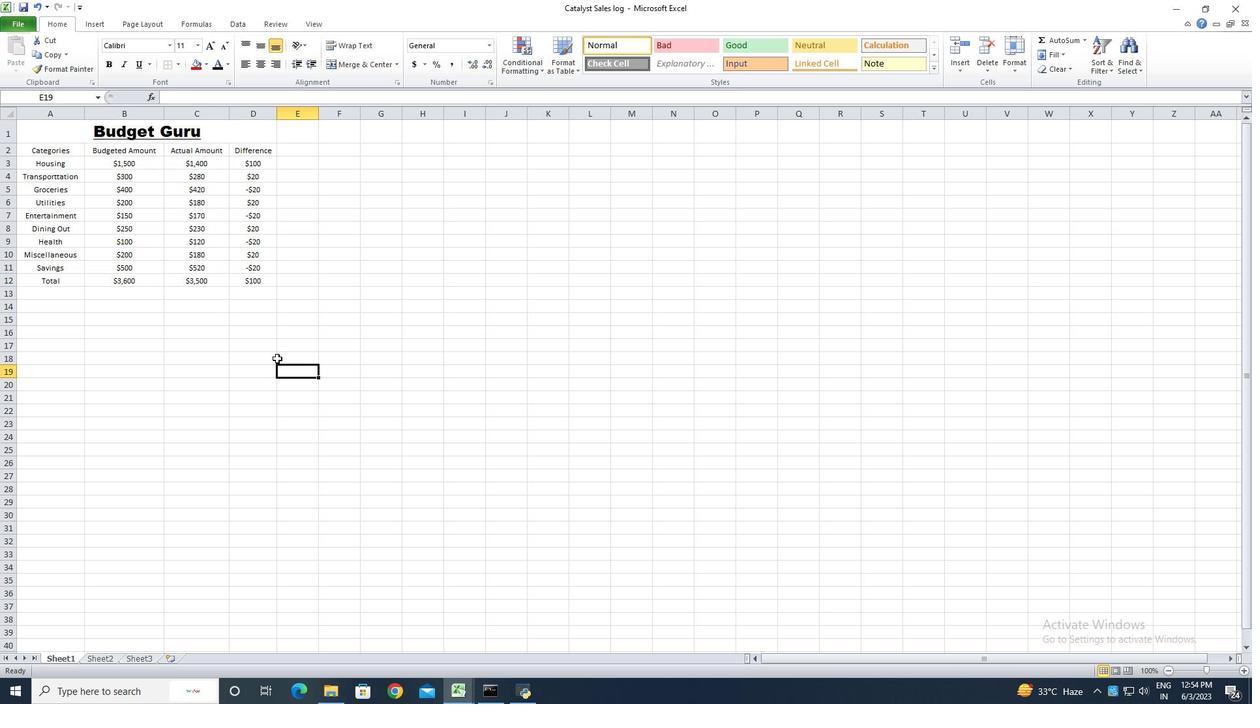 
Action: Key pressed <'\x13'><'\x13'><'\x13'>
Screenshot: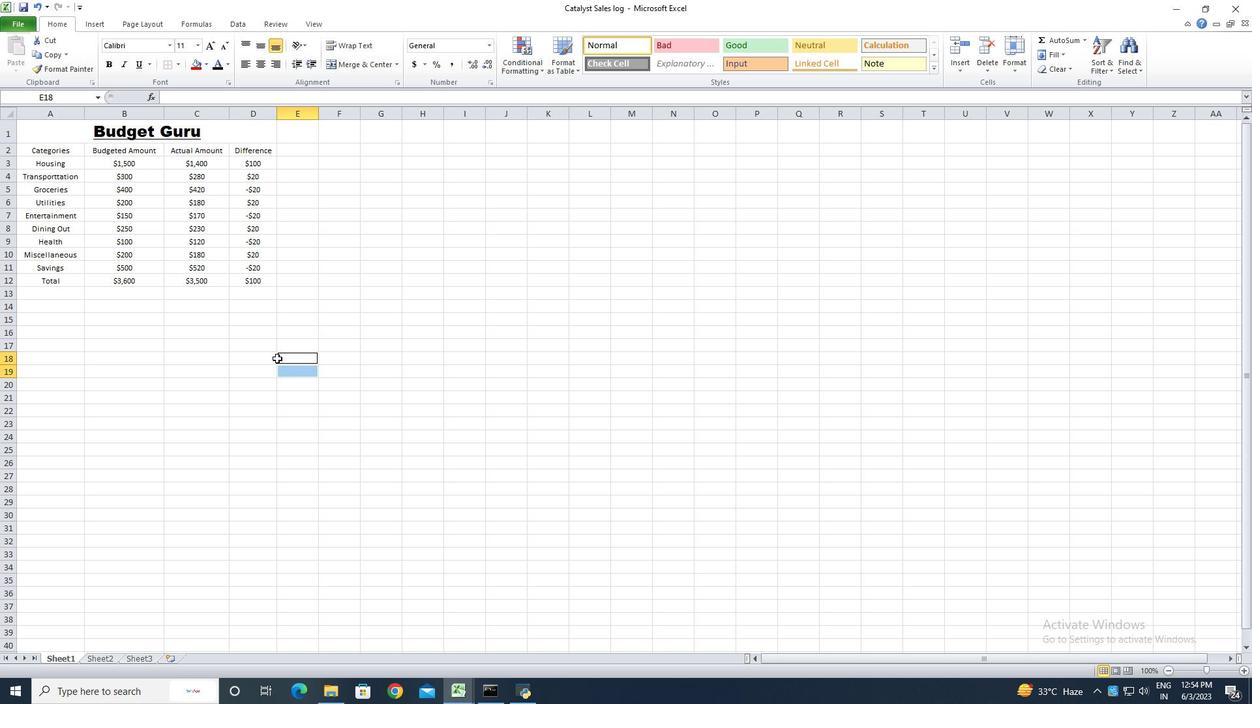 
